 Task: Look for space in Voorst, Netherlands from 15th August, 2023 to 20th August, 2023 for 1 adult in price range Rs.5000 to Rs.10000. Place can be private room with 1  bedroom having 1 bed and 1 bathroom. Property type can be house, flat, guest house, hotel. Booking option can be shelf check-in. Required host language is English.
Action: Mouse moved to (432, 112)
Screenshot: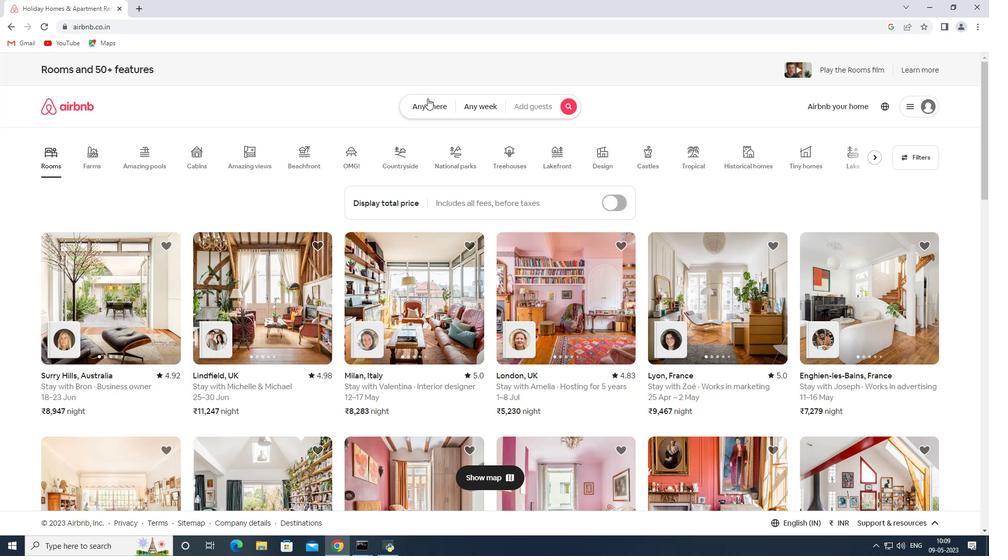 
Action: Mouse pressed left at (432, 112)
Screenshot: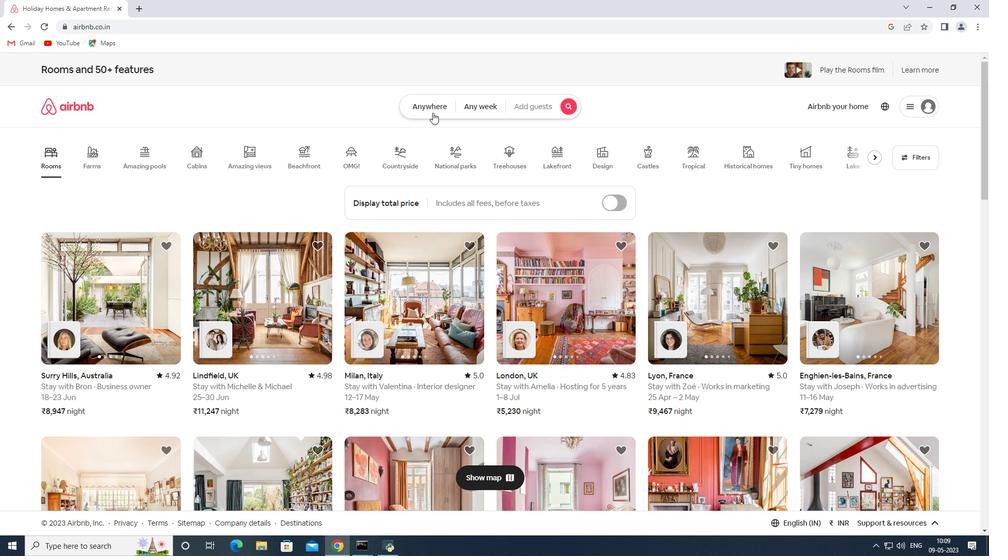 
Action: Mouse moved to (362, 153)
Screenshot: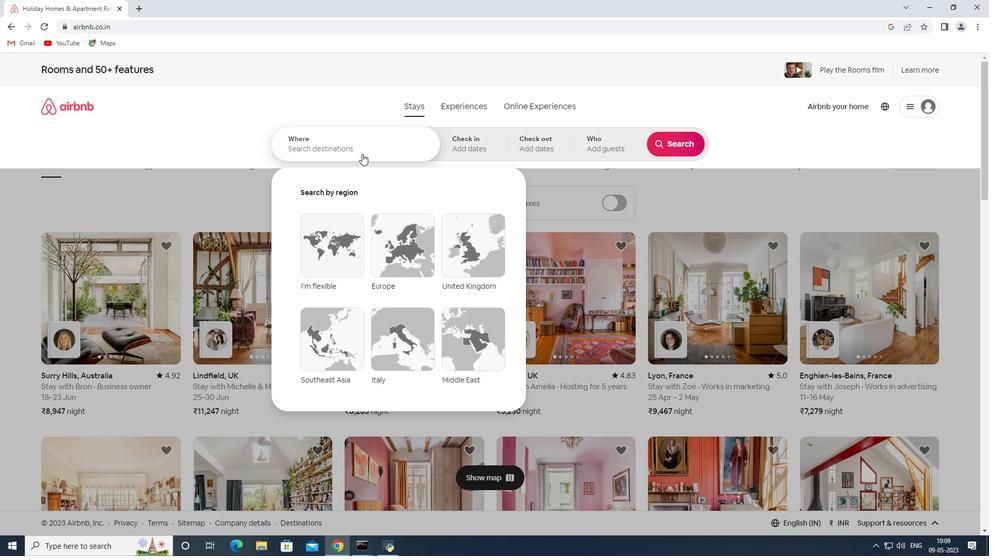 
Action: Mouse pressed left at (362, 153)
Screenshot: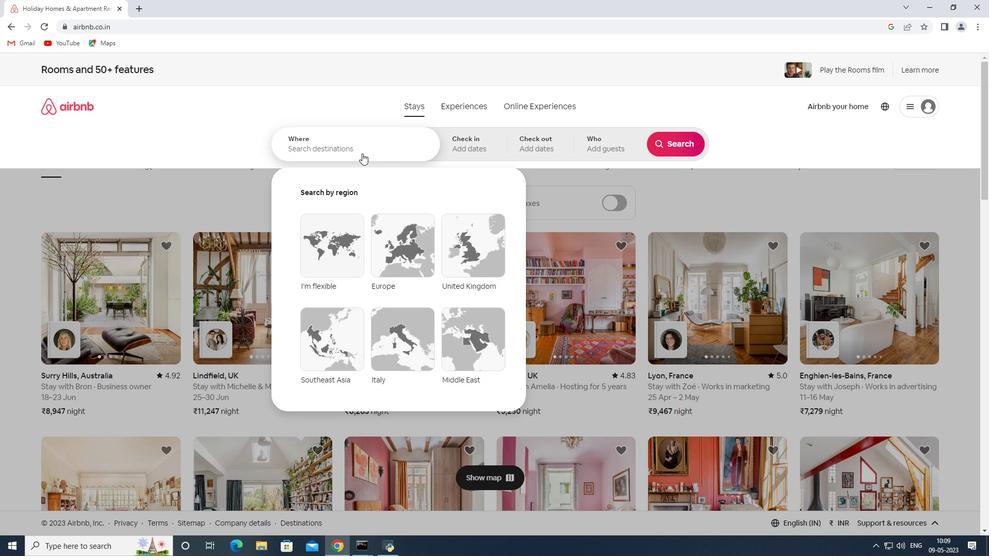 
Action: Key pressed <Key.shift><Key.shift><Key.shift><Key.shift><Key.shift><Key.shift><Key.shift><Key.shift><Key.shift><Key.shift><Key.shift><Key.shift><Key.shift><Key.shift><Key.shift><Key.shift><Key.shift><Key.shift><Key.shift><Key.shift><Key.shift><Key.shift><Key.shift><Key.shift><Key.shift><Key.shift><Key.shift><Key.shift><Key.shift><Key.shift><Key.shift><Key.shift><Key.shift><Key.shift>V00r<Key.backspace><Key.backspace><Key.backspace><Key.backspace><Key.shift>Voorst,<Key.shift>Netherlands
Screenshot: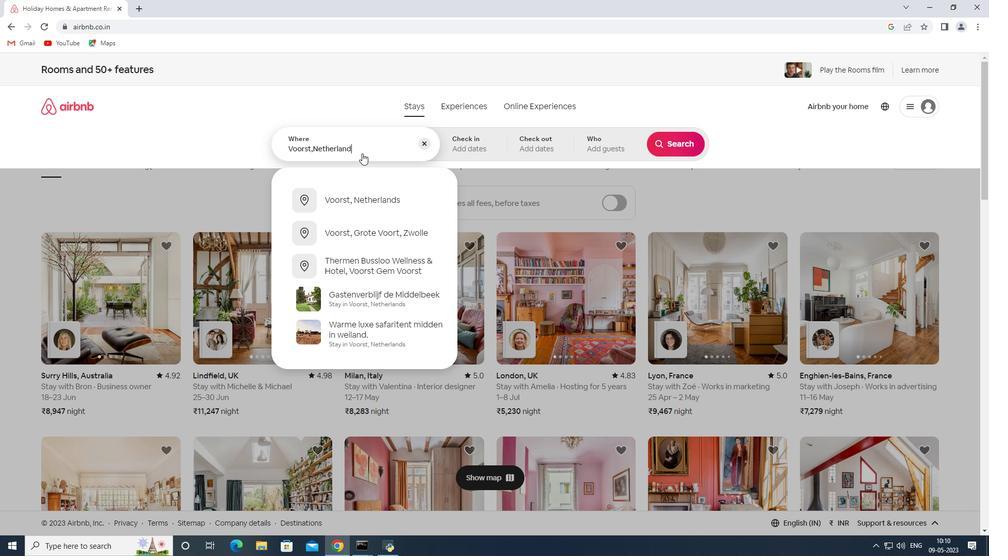 
Action: Mouse moved to (463, 145)
Screenshot: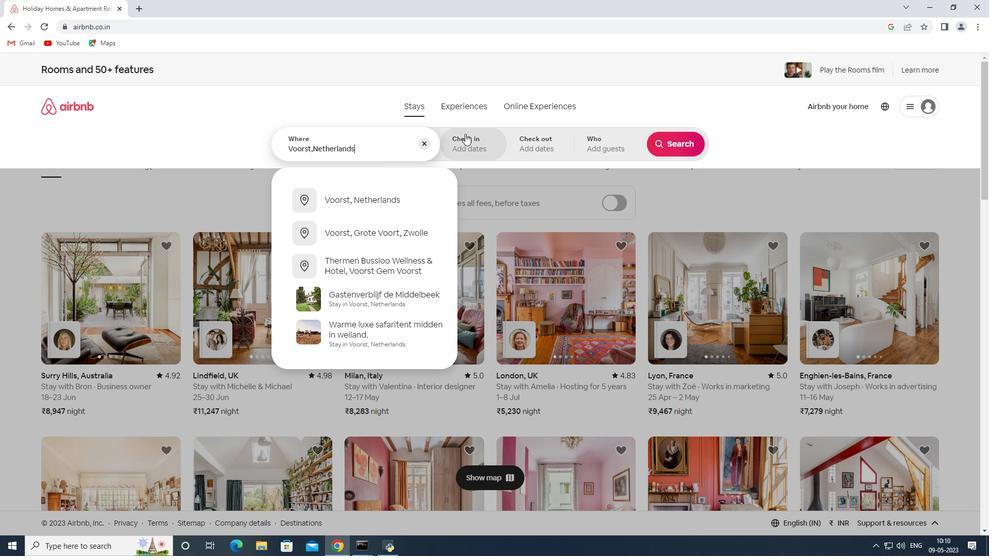 
Action: Mouse pressed left at (463, 145)
Screenshot: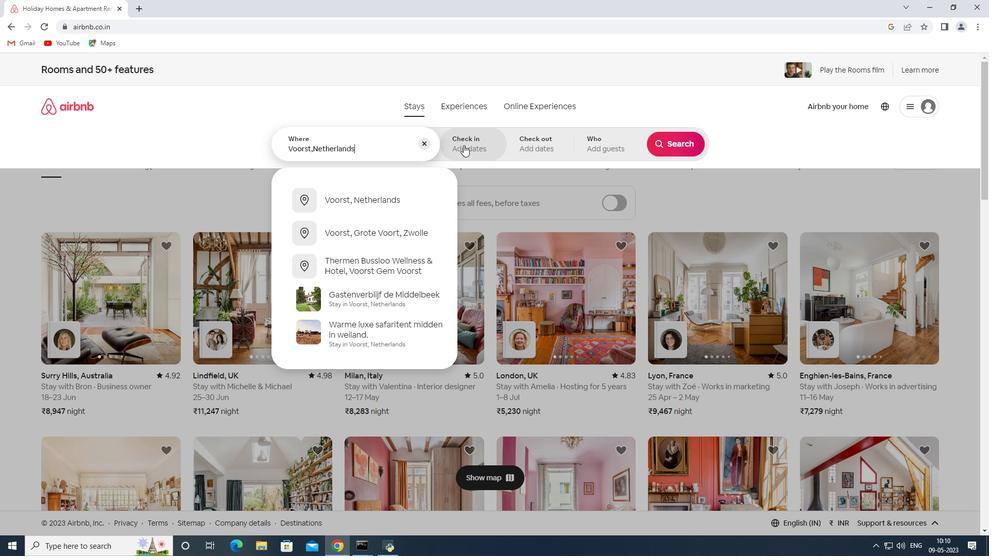 
Action: Mouse moved to (672, 226)
Screenshot: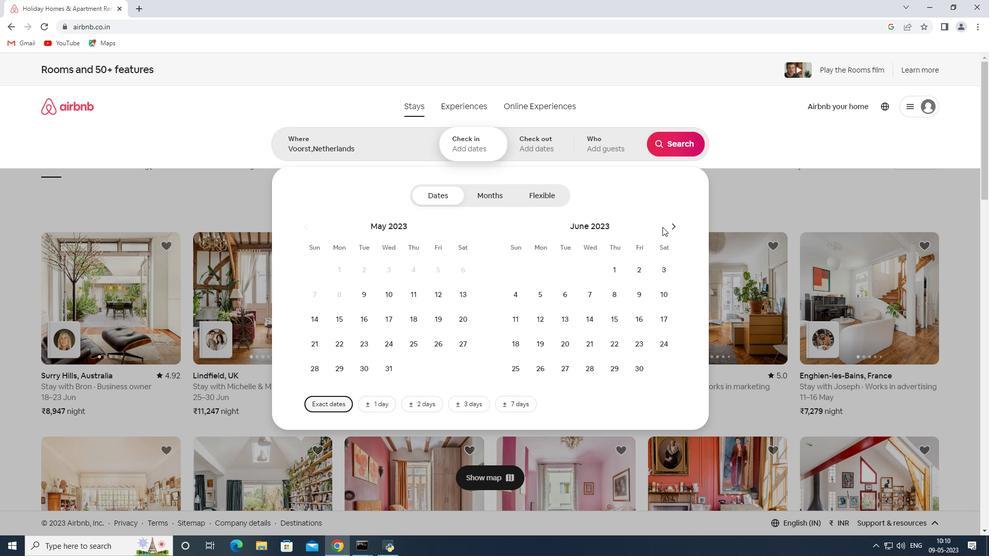 
Action: Mouse pressed left at (672, 226)
Screenshot: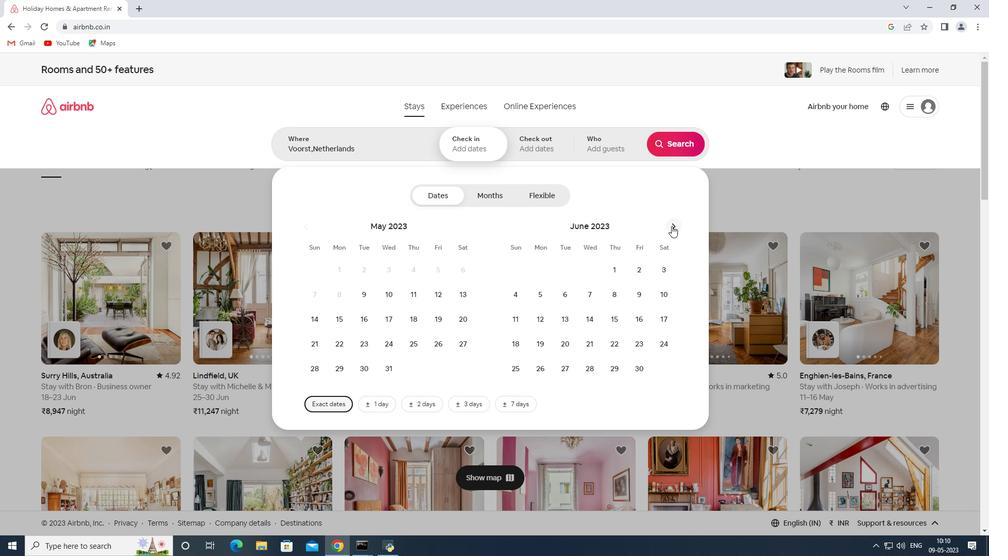 
Action: Mouse pressed left at (672, 226)
Screenshot: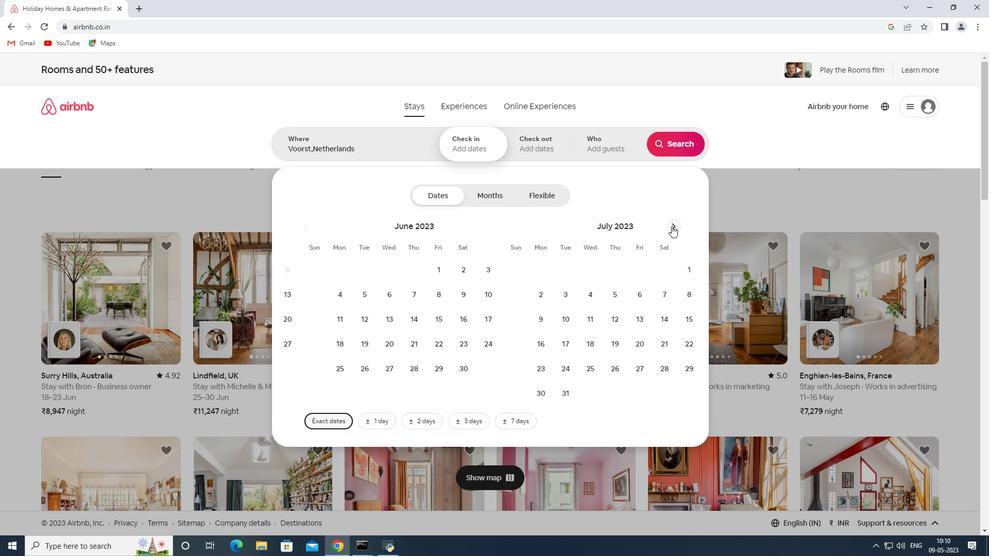 
Action: Mouse moved to (561, 318)
Screenshot: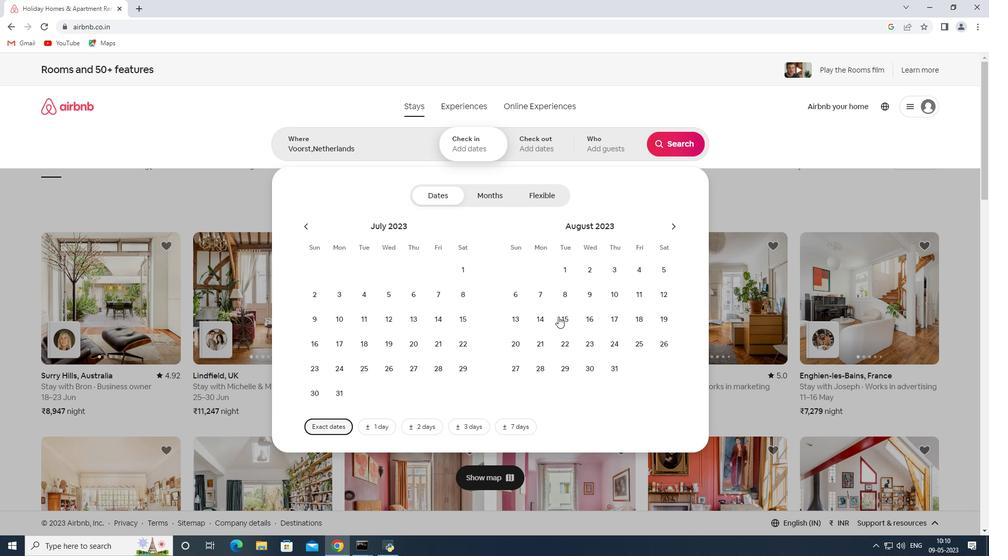 
Action: Mouse pressed left at (561, 318)
Screenshot: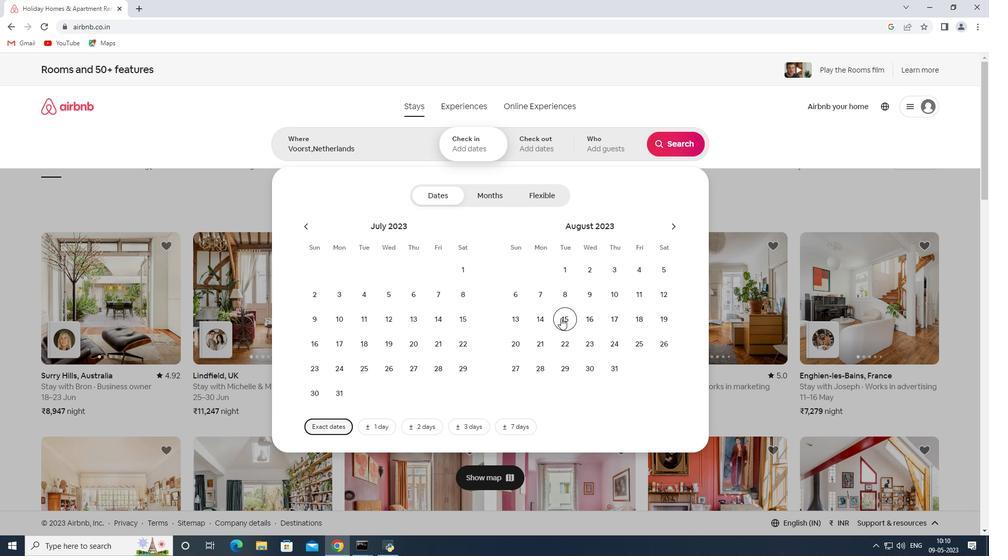 
Action: Mouse moved to (509, 340)
Screenshot: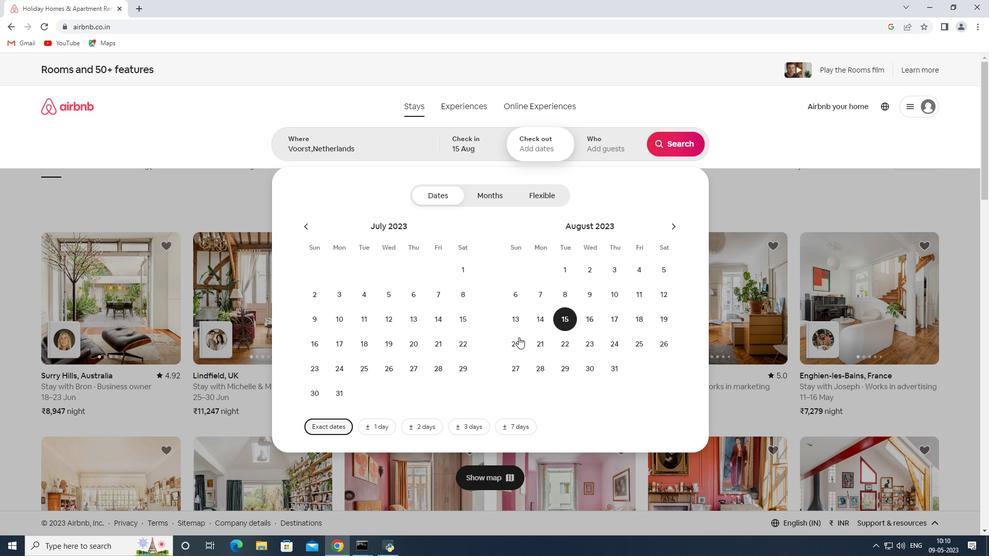 
Action: Mouse pressed left at (509, 340)
Screenshot: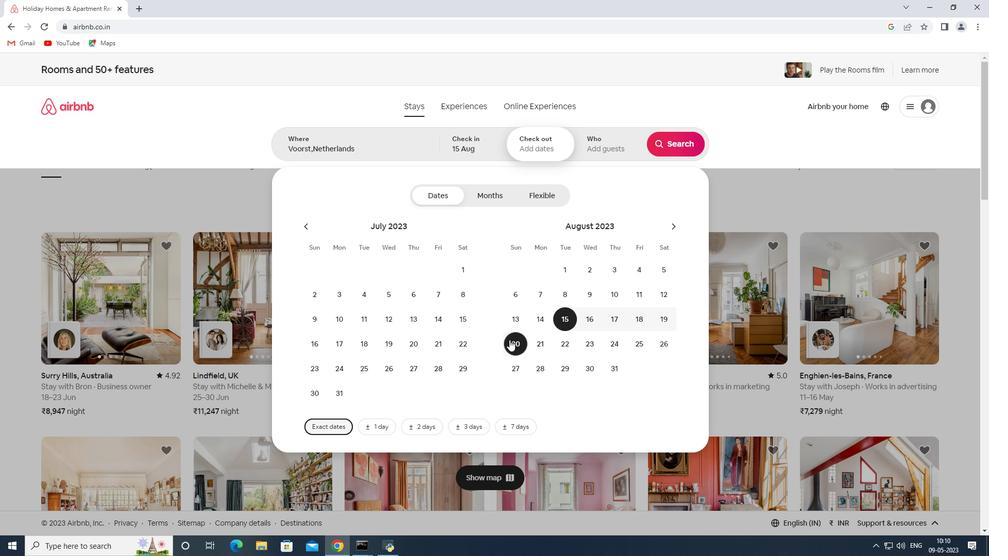
Action: Mouse moved to (614, 140)
Screenshot: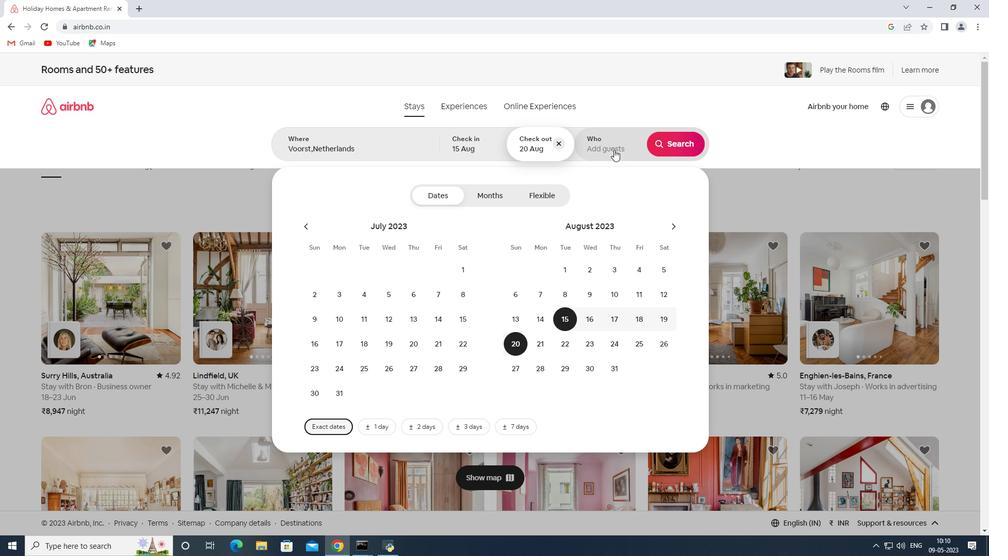 
Action: Mouse pressed left at (614, 140)
Screenshot: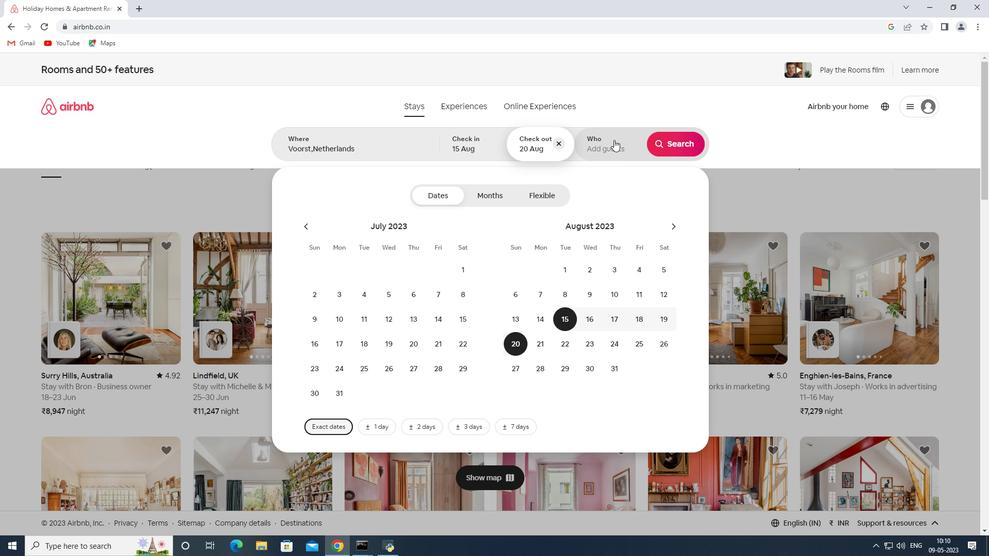 
Action: Mouse moved to (674, 197)
Screenshot: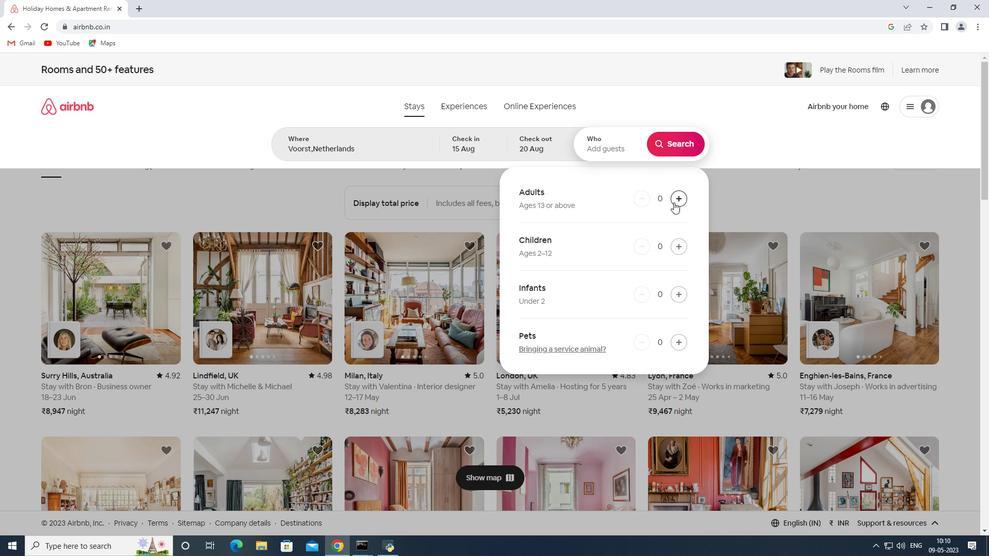 
Action: Mouse pressed left at (674, 197)
Screenshot: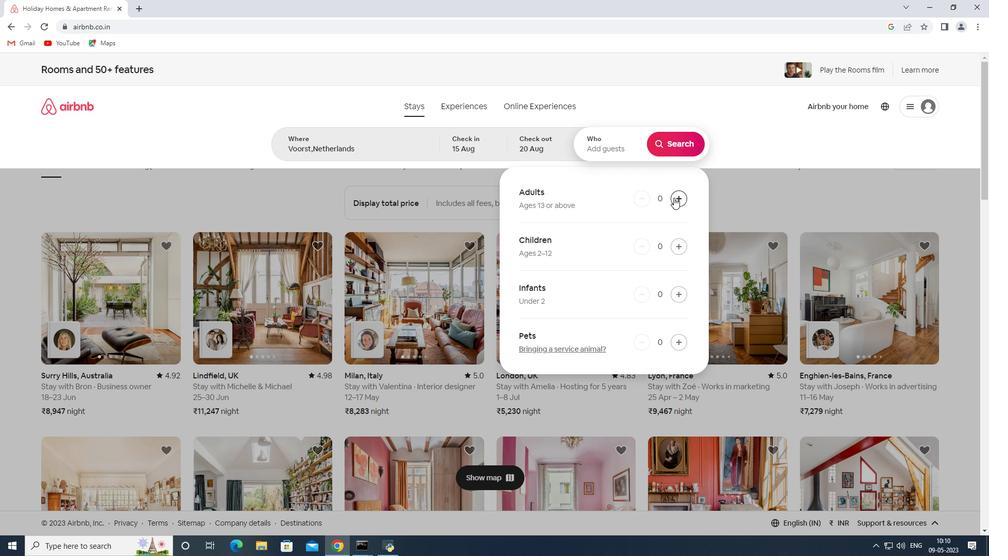 
Action: Mouse moved to (669, 139)
Screenshot: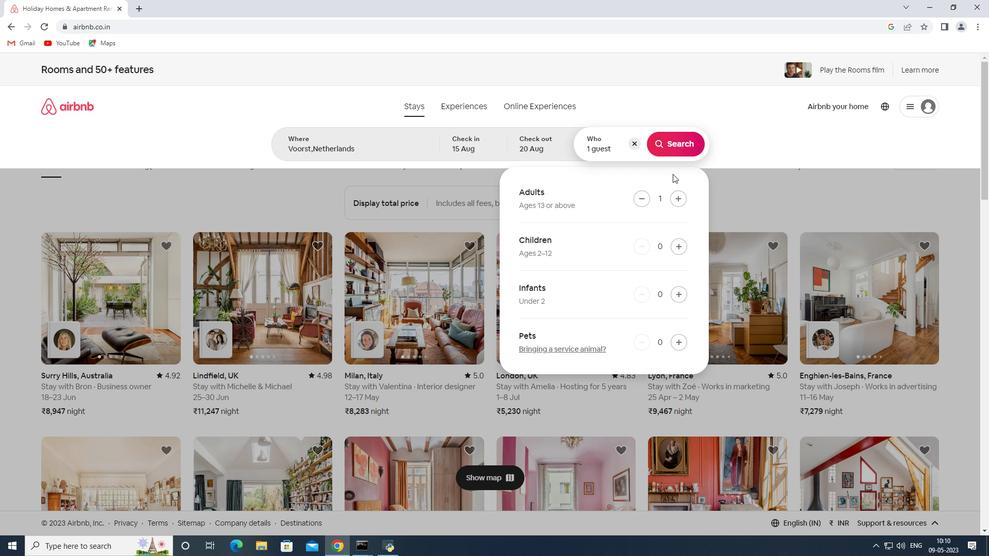 
Action: Mouse pressed left at (669, 139)
Screenshot: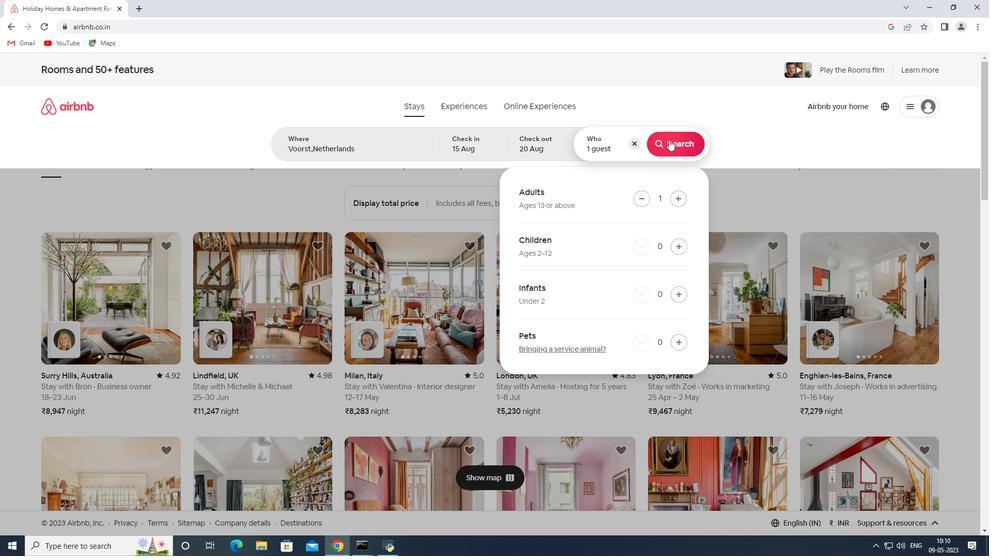 
Action: Mouse moved to (958, 116)
Screenshot: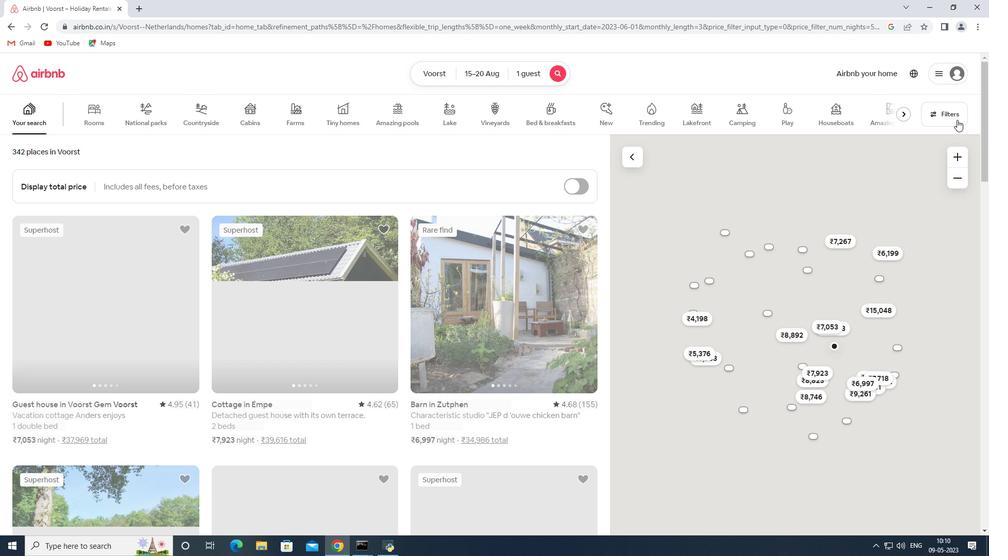 
Action: Mouse pressed left at (958, 116)
Screenshot: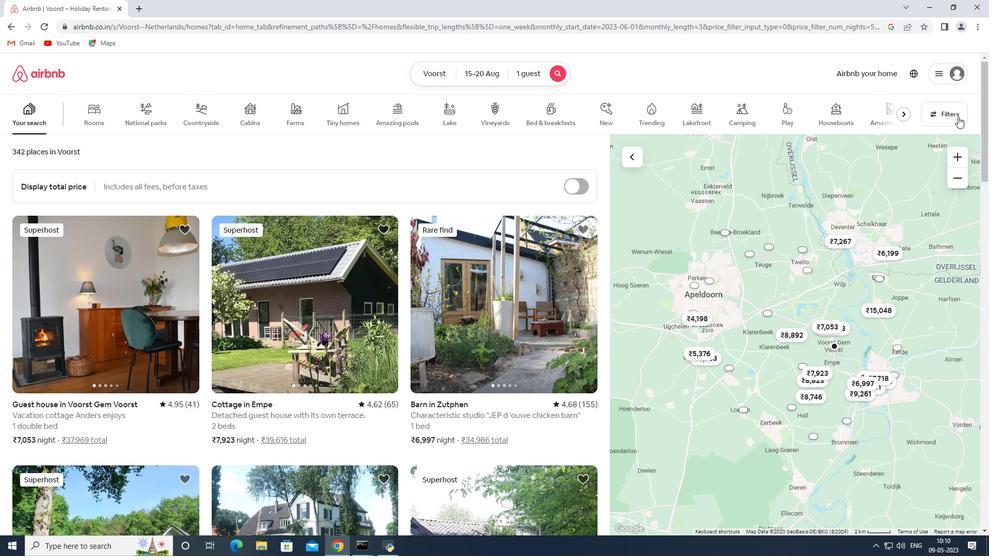 
Action: Mouse moved to (358, 370)
Screenshot: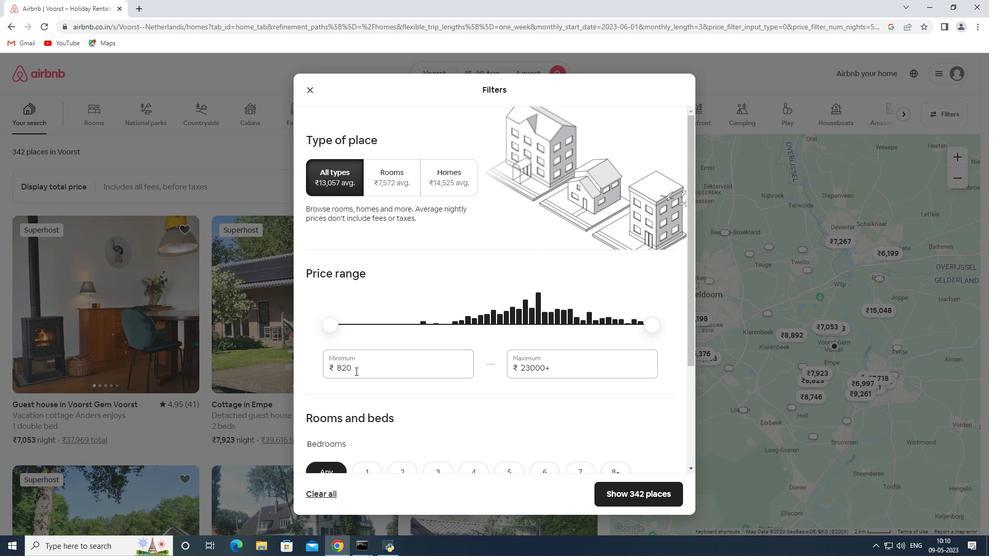 
Action: Mouse pressed left at (358, 370)
Screenshot: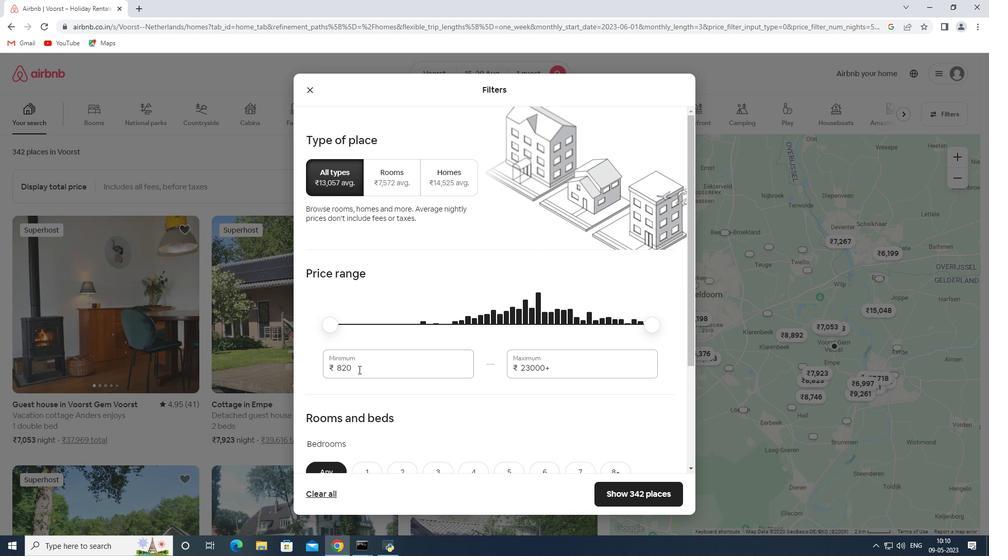 
Action: Mouse moved to (297, 369)
Screenshot: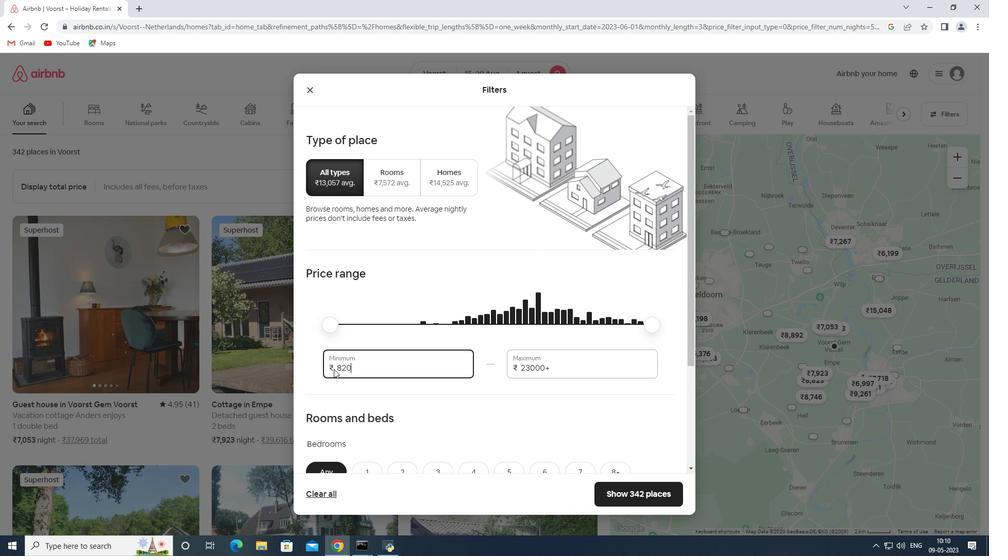 
Action: Key pressed 5000
Screenshot: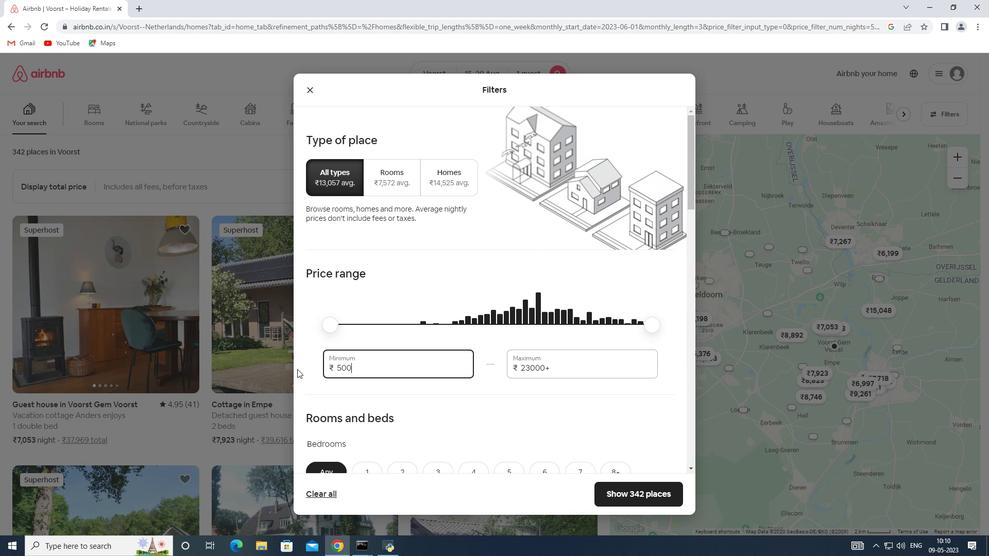 
Action: Mouse moved to (559, 369)
Screenshot: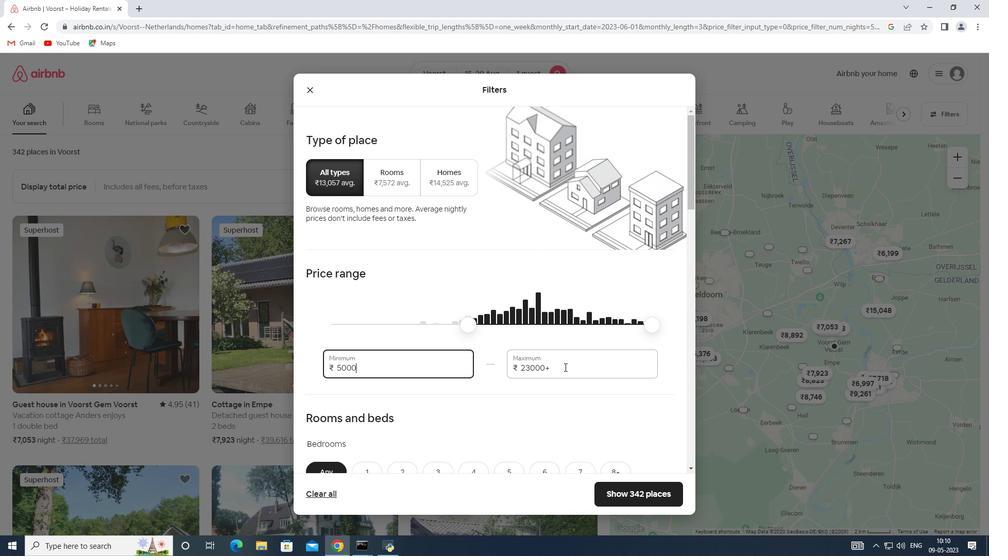 
Action: Mouse pressed left at (559, 369)
Screenshot: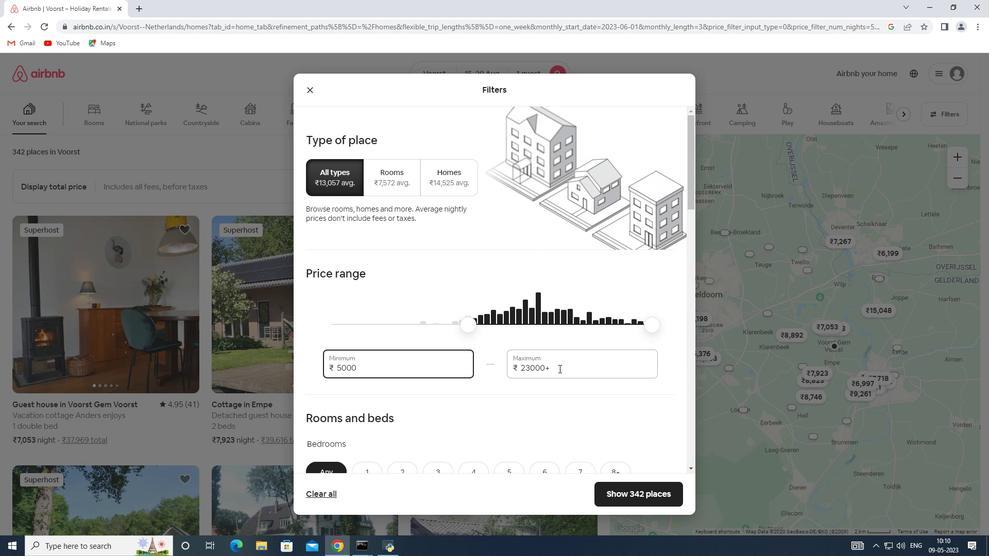 
Action: Mouse moved to (483, 378)
Screenshot: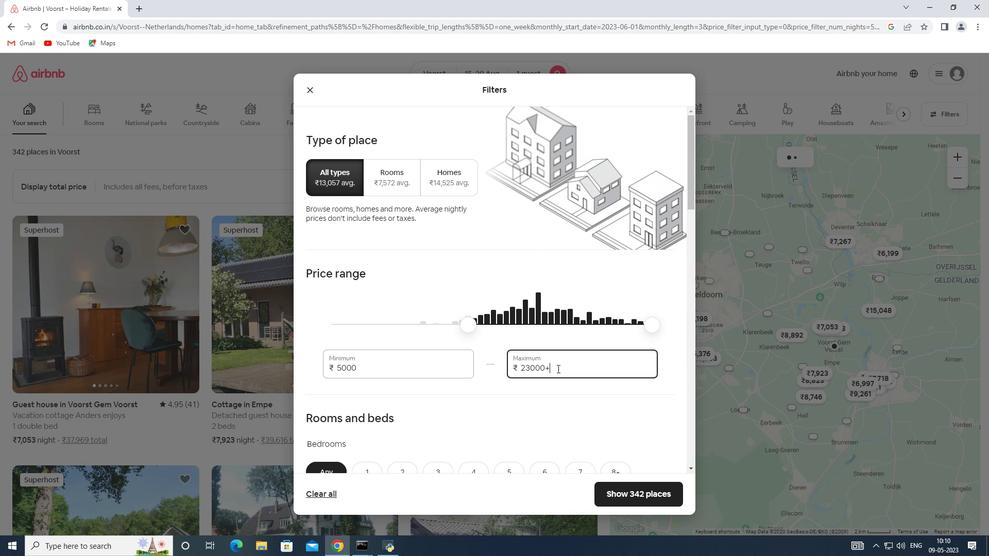 
Action: Key pressed 1
Screenshot: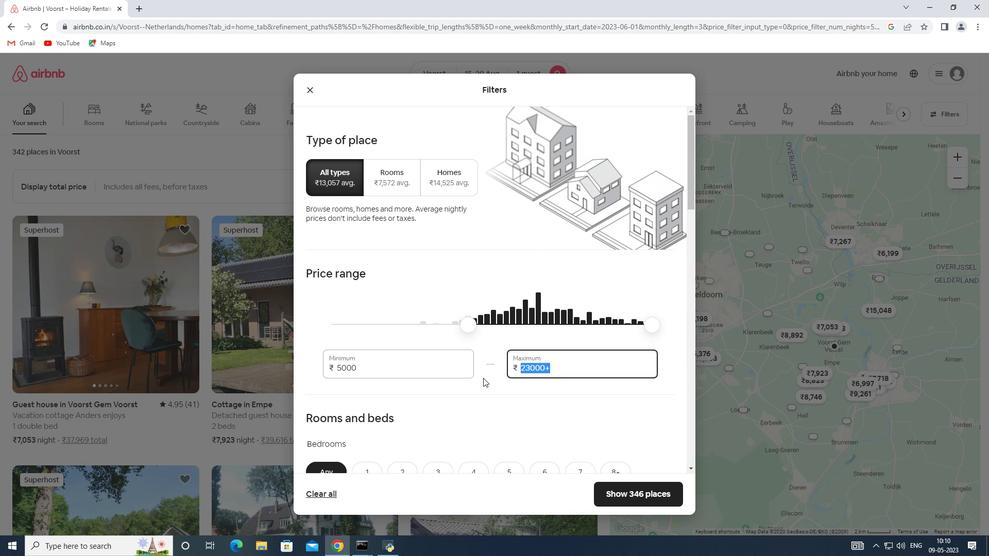 
Action: Mouse moved to (483, 378)
Screenshot: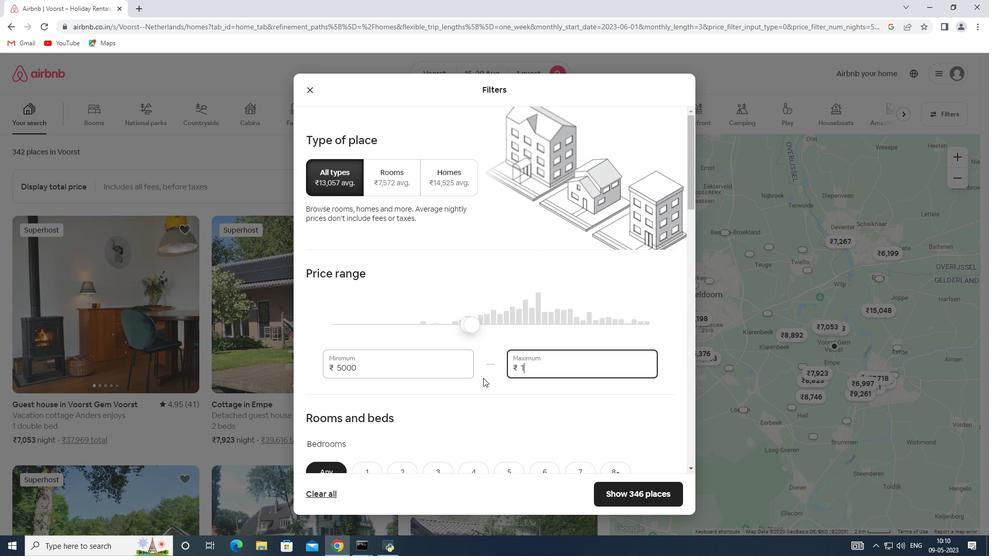 
Action: Key pressed 0000
Screenshot: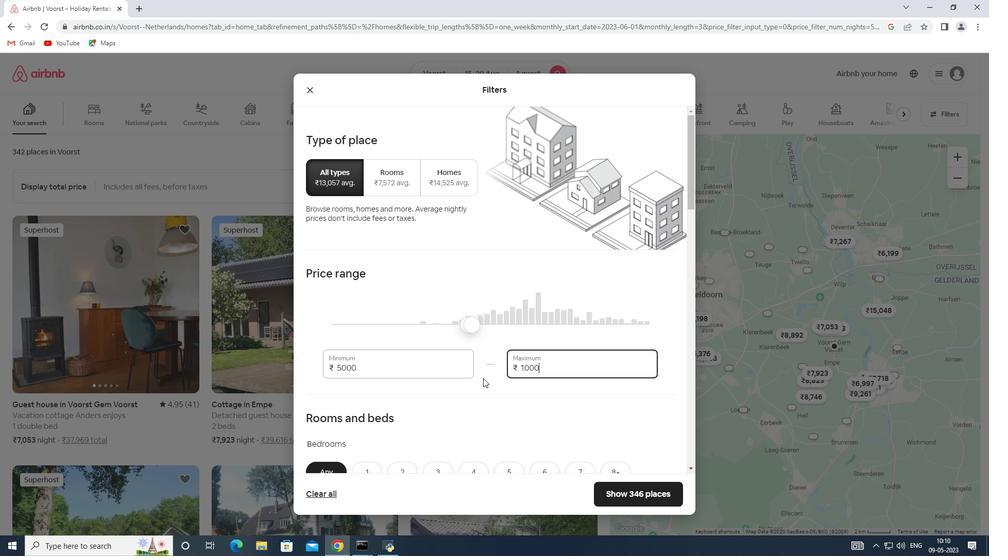 
Action: Mouse moved to (478, 380)
Screenshot: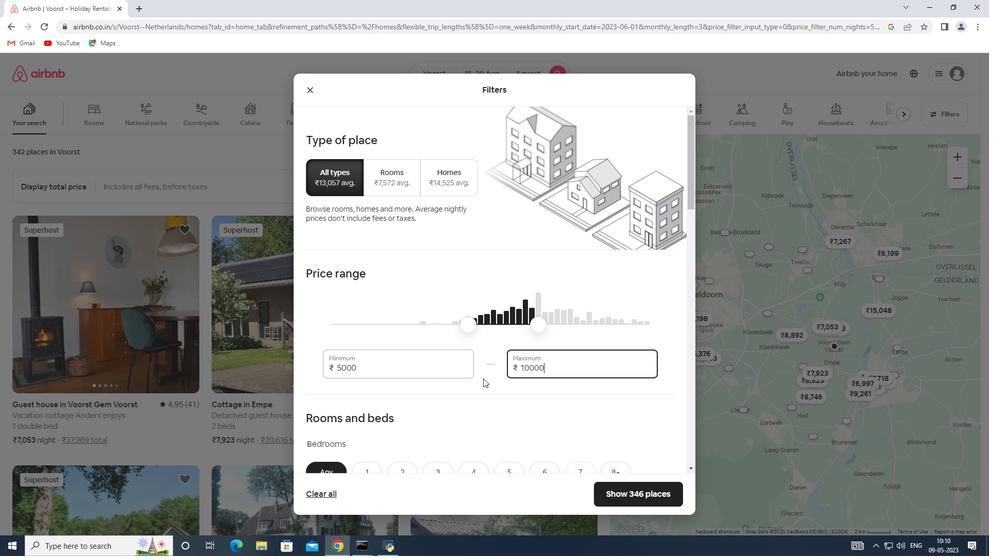 
Action: Mouse scrolled (478, 379) with delta (0, 0)
Screenshot: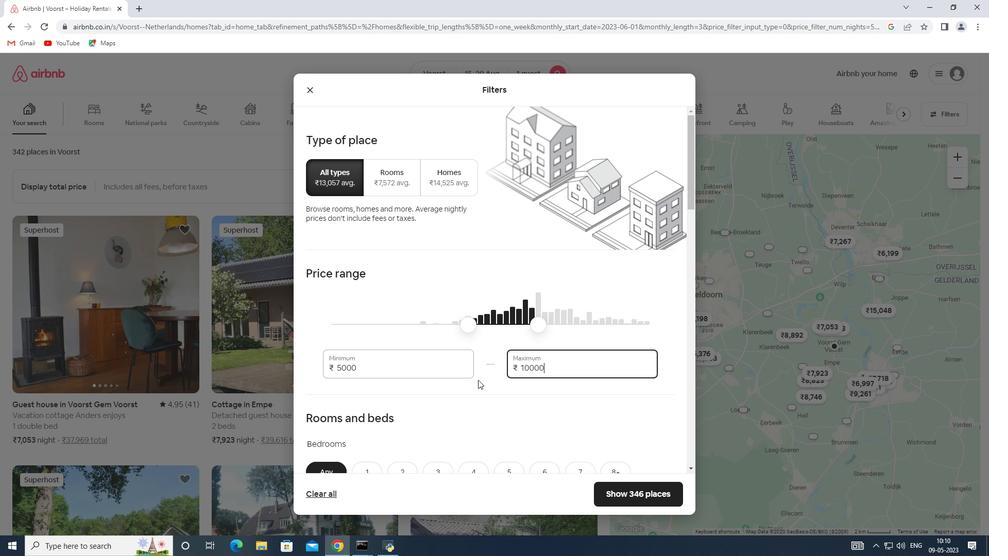 
Action: Mouse scrolled (478, 379) with delta (0, 0)
Screenshot: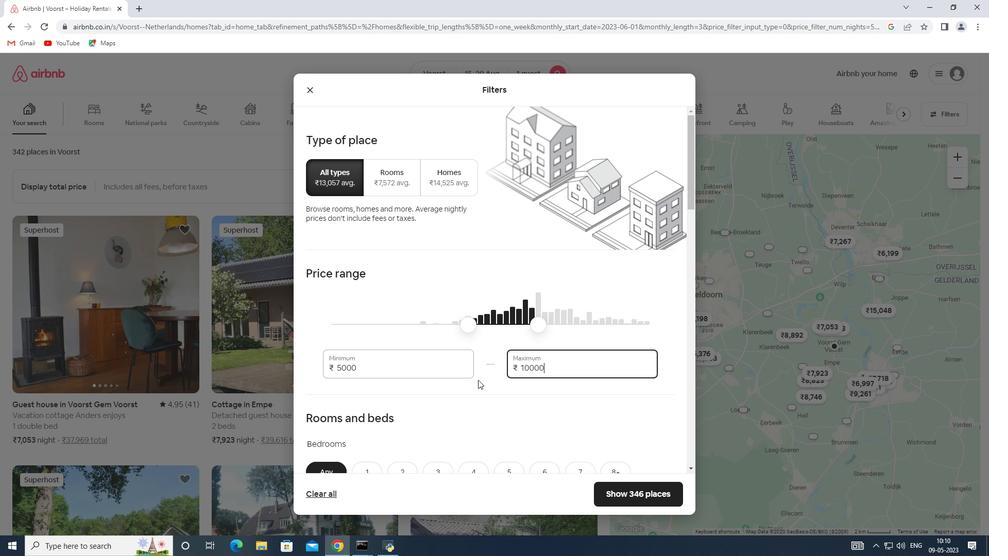 
Action: Mouse scrolled (478, 379) with delta (0, 0)
Screenshot: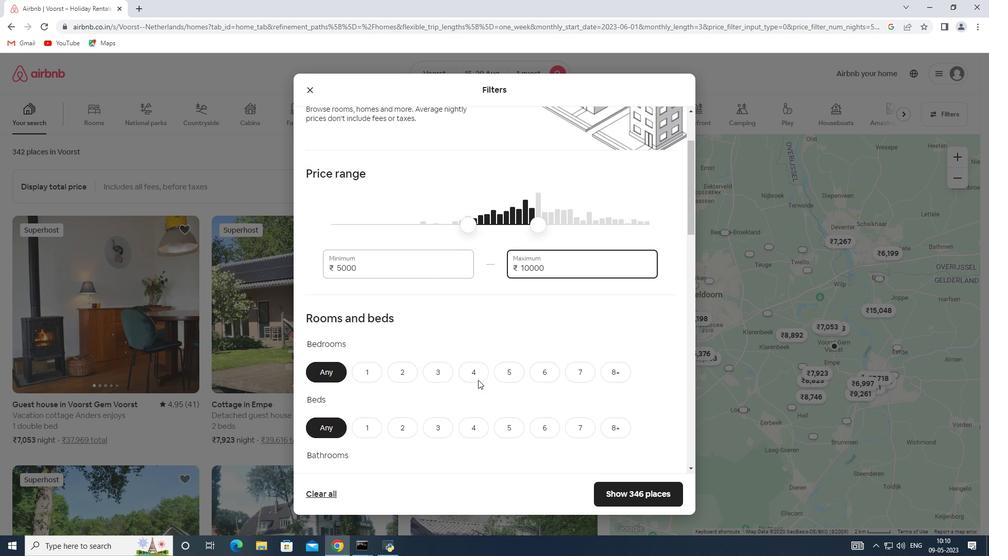 
Action: Mouse moved to (359, 324)
Screenshot: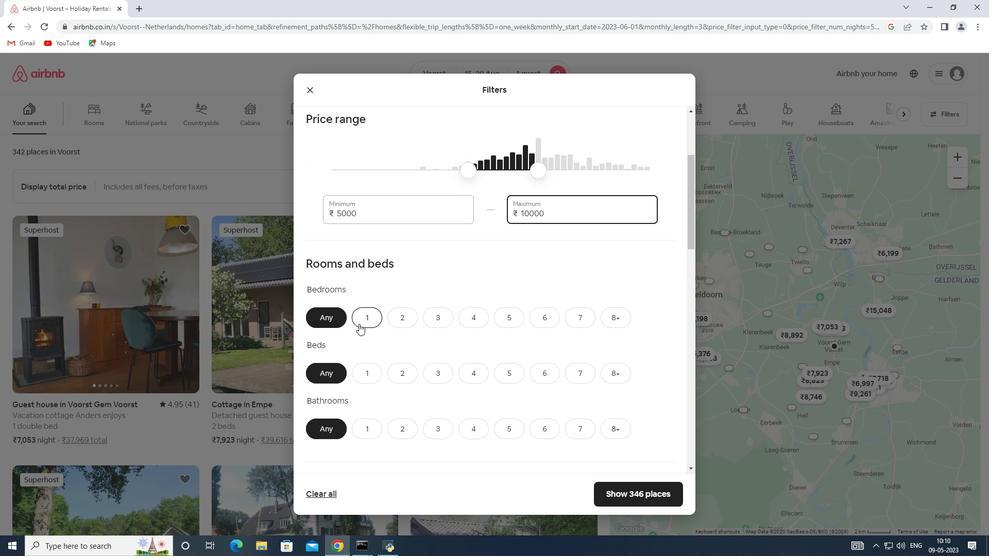 
Action: Mouse pressed left at (359, 324)
Screenshot: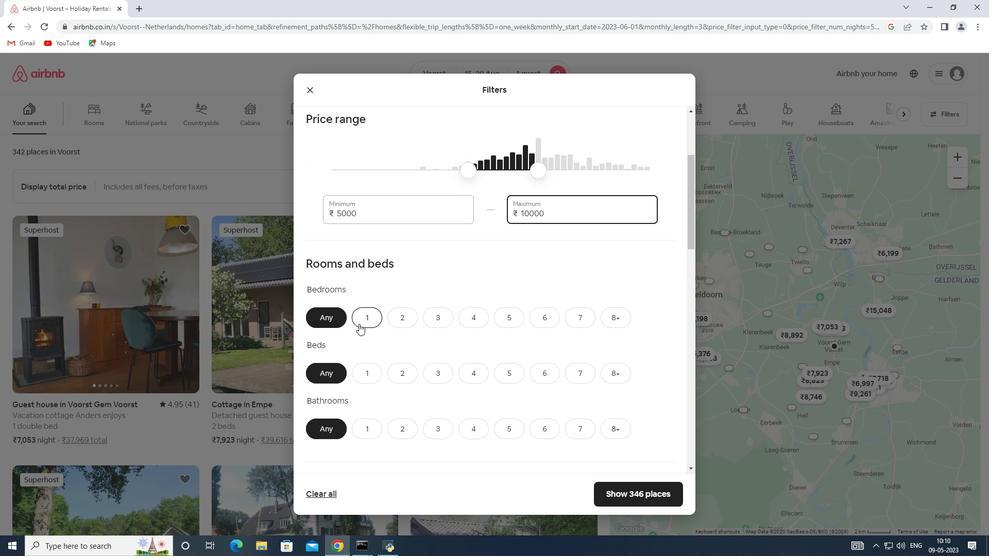 
Action: Mouse moved to (369, 363)
Screenshot: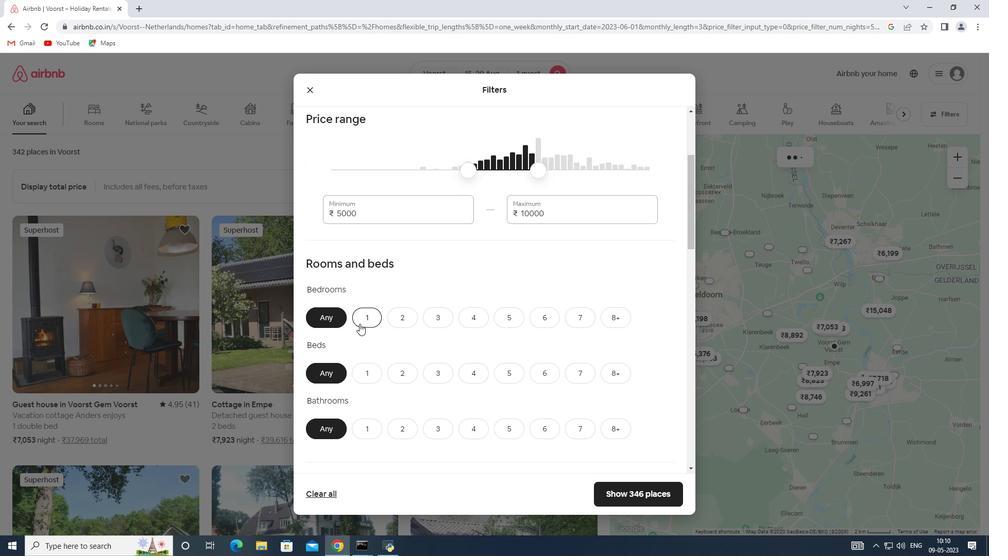 
Action: Mouse pressed left at (369, 363)
Screenshot: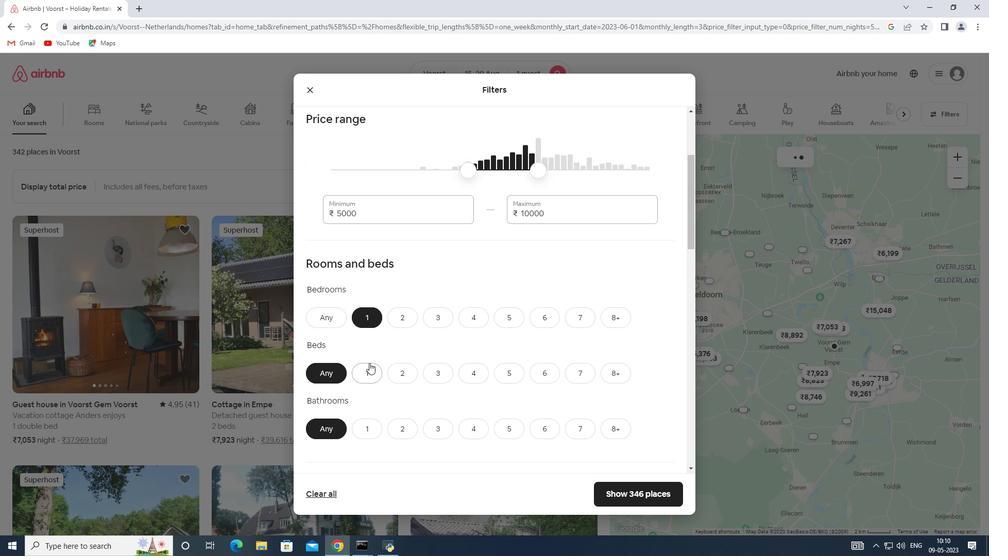 
Action: Mouse moved to (366, 432)
Screenshot: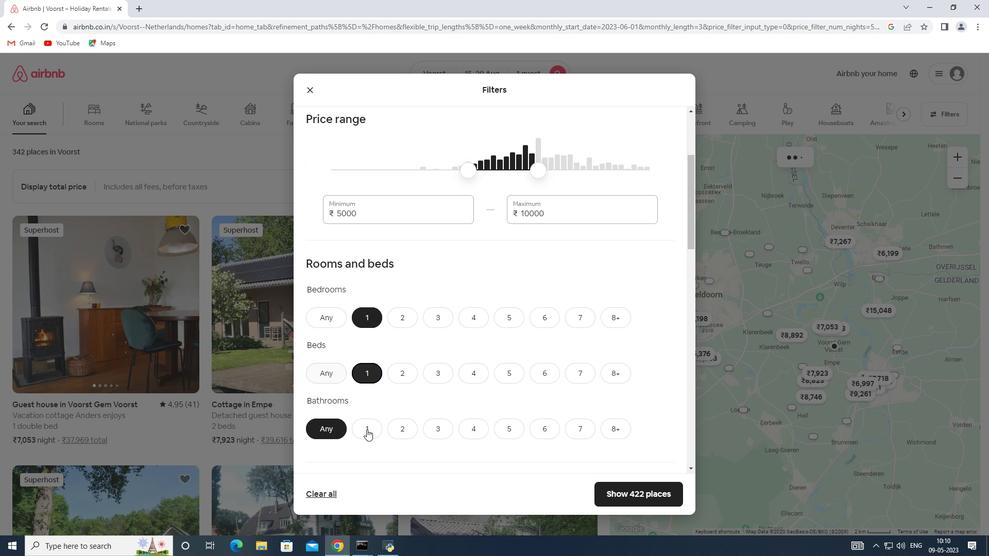 
Action: Mouse pressed left at (366, 432)
Screenshot: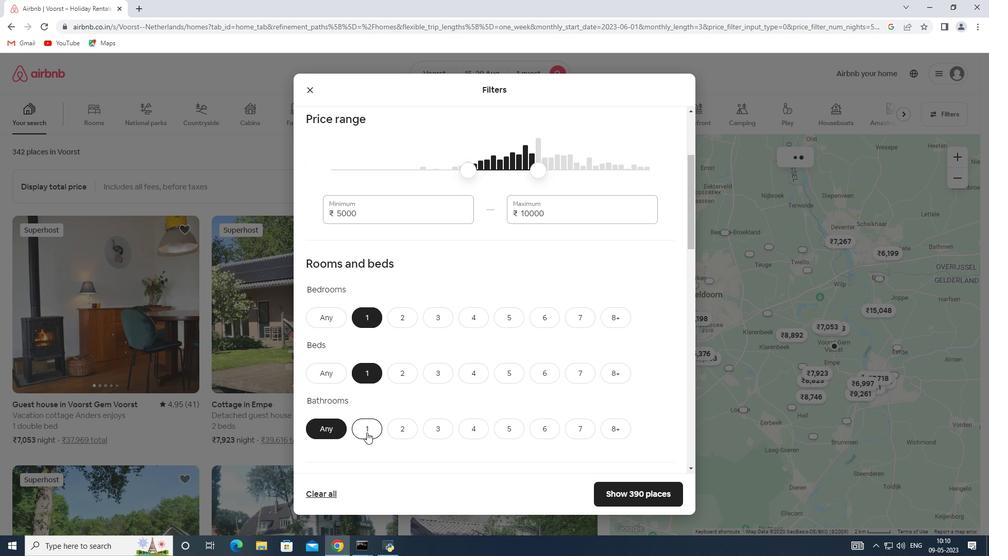 
Action: Mouse moved to (466, 365)
Screenshot: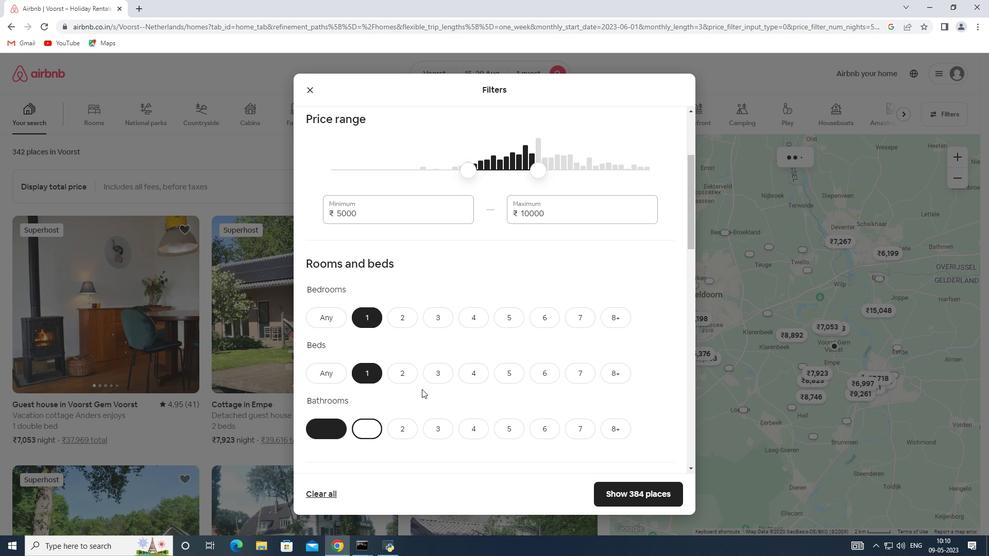 
Action: Mouse scrolled (466, 364) with delta (0, 0)
Screenshot: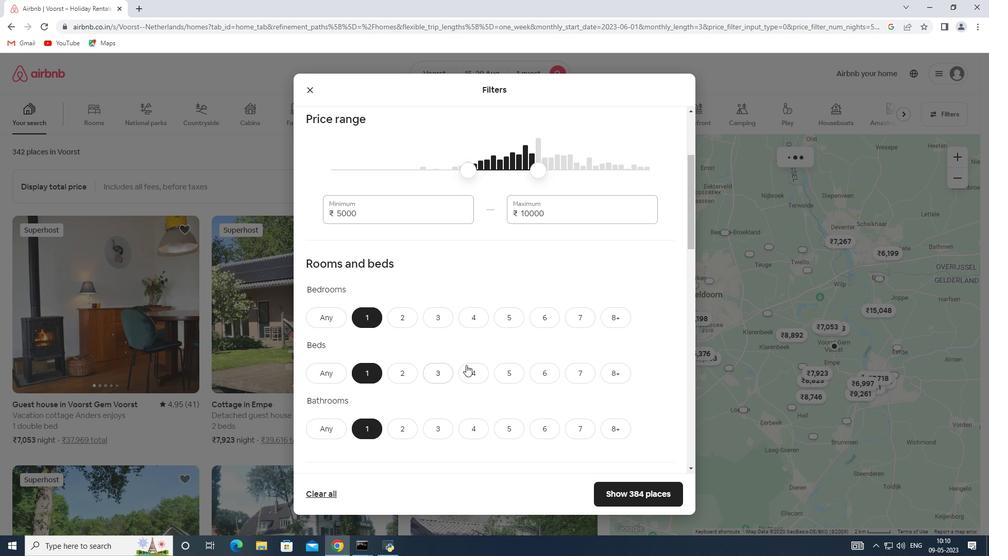 
Action: Mouse scrolled (466, 364) with delta (0, 0)
Screenshot: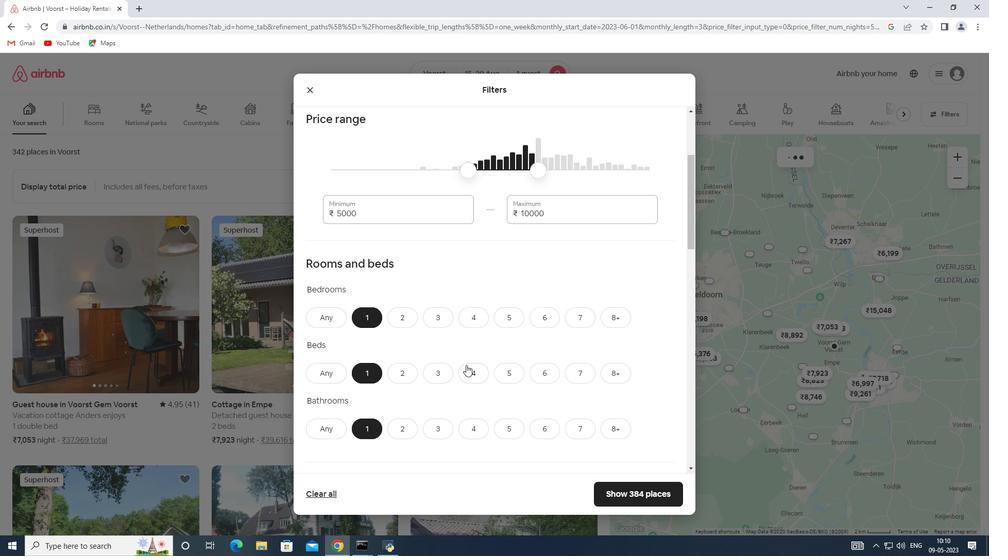 
Action: Mouse scrolled (466, 364) with delta (0, 0)
Screenshot: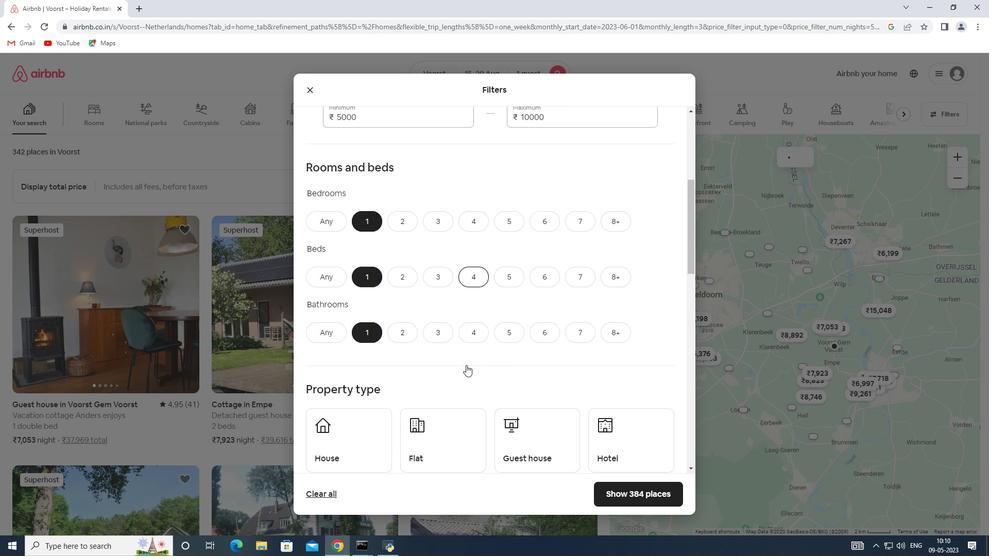 
Action: Mouse scrolled (466, 364) with delta (0, 0)
Screenshot: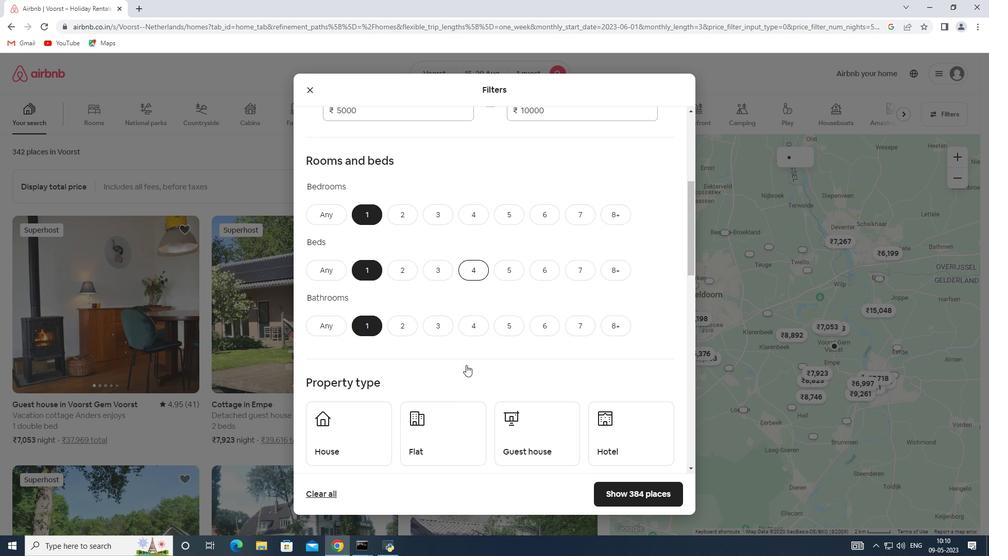 
Action: Mouse moved to (375, 336)
Screenshot: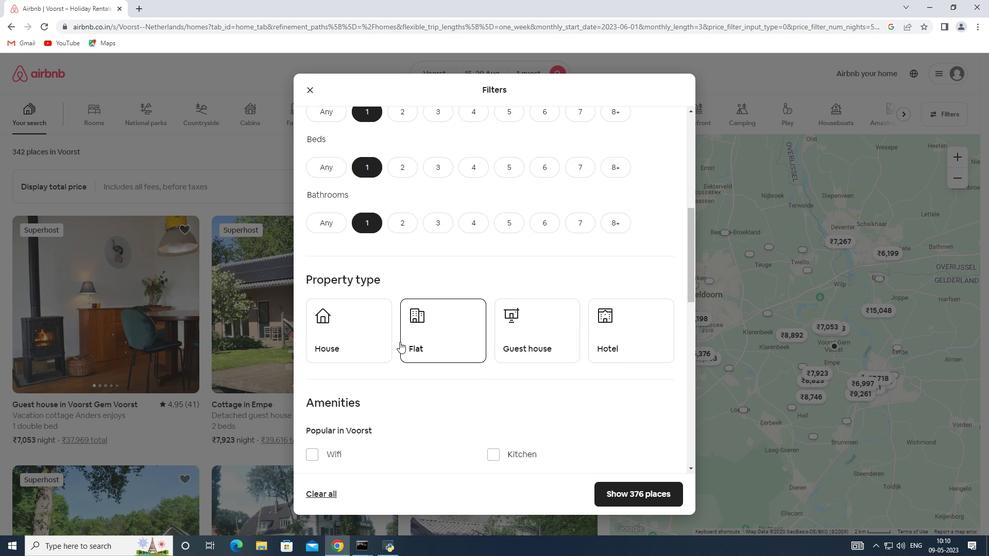 
Action: Mouse pressed left at (375, 336)
Screenshot: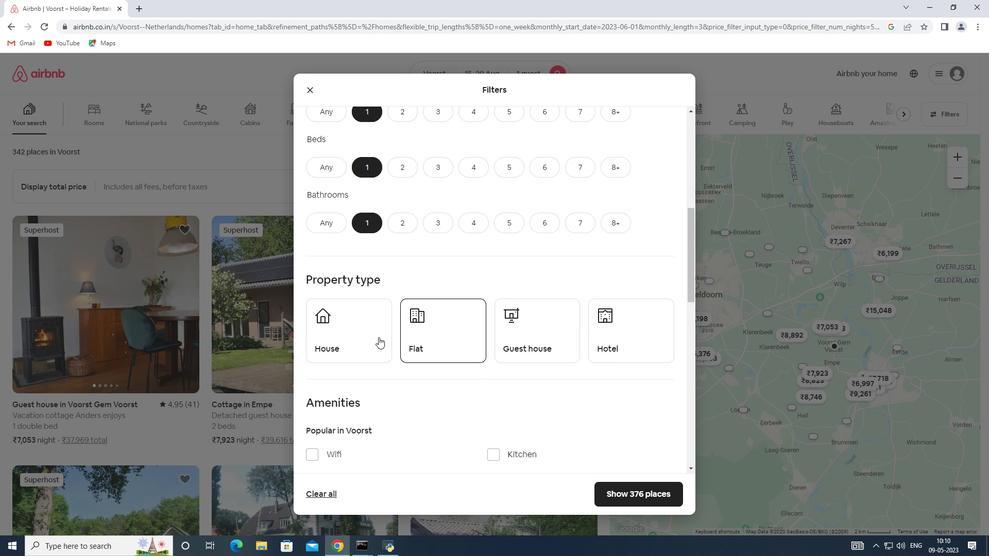 
Action: Mouse moved to (423, 332)
Screenshot: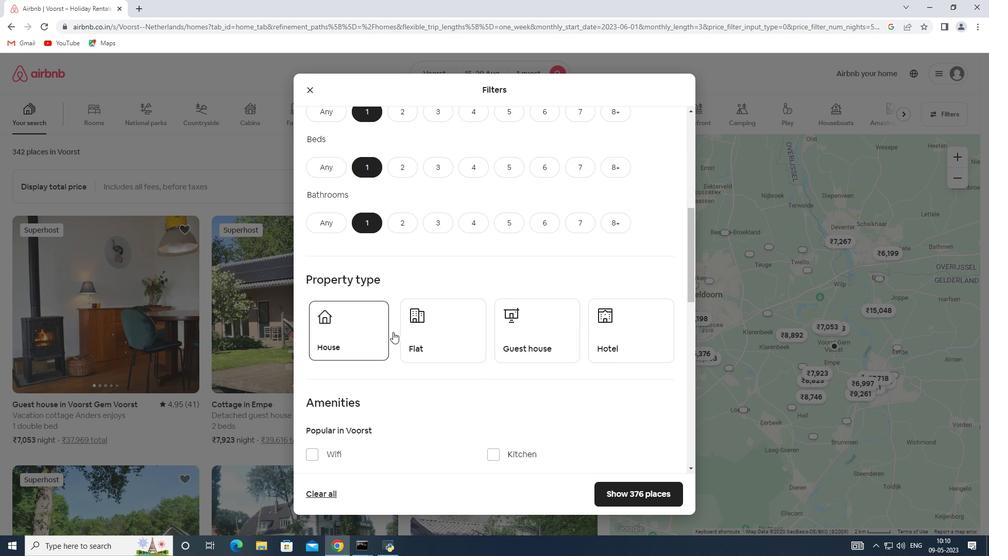 
Action: Mouse pressed left at (423, 332)
Screenshot: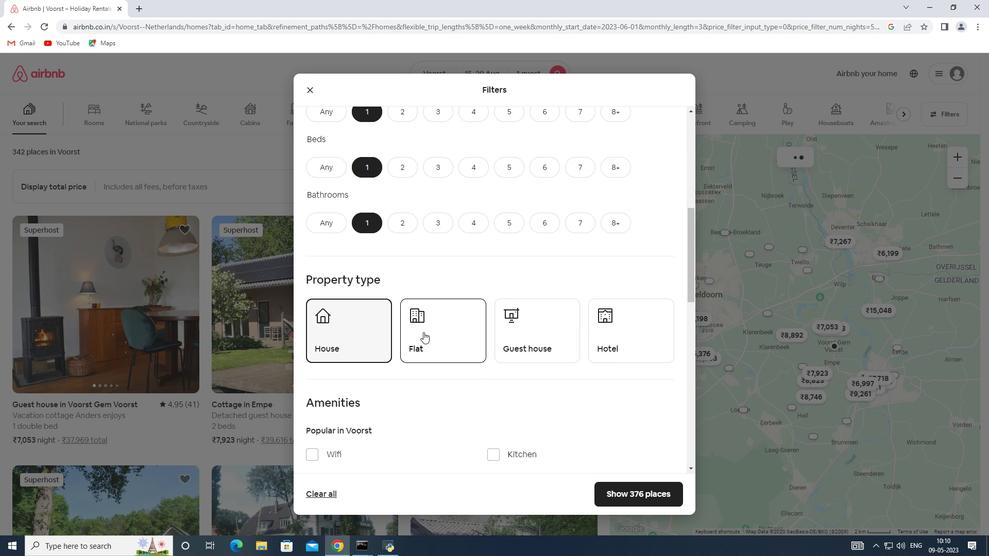 
Action: Mouse moved to (515, 324)
Screenshot: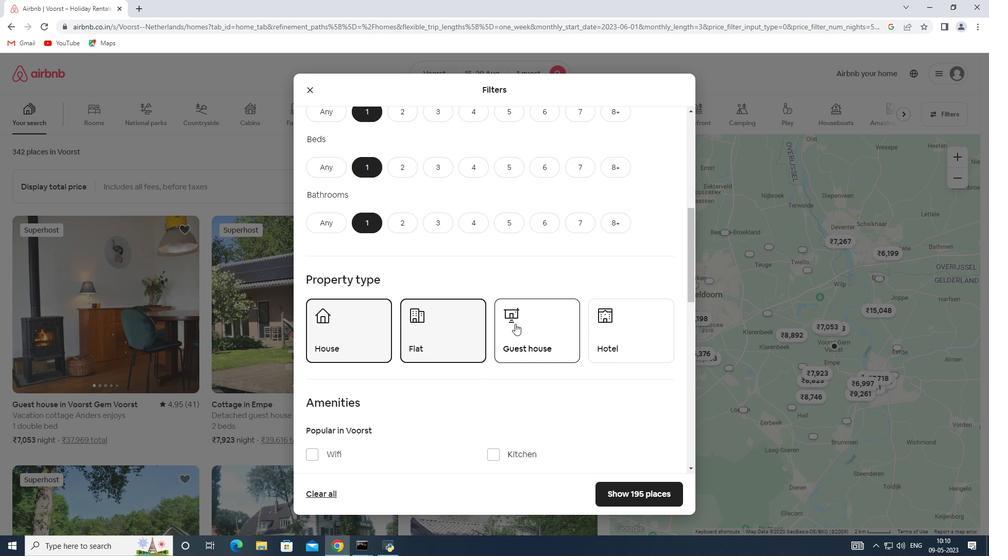 
Action: Mouse pressed left at (515, 324)
Screenshot: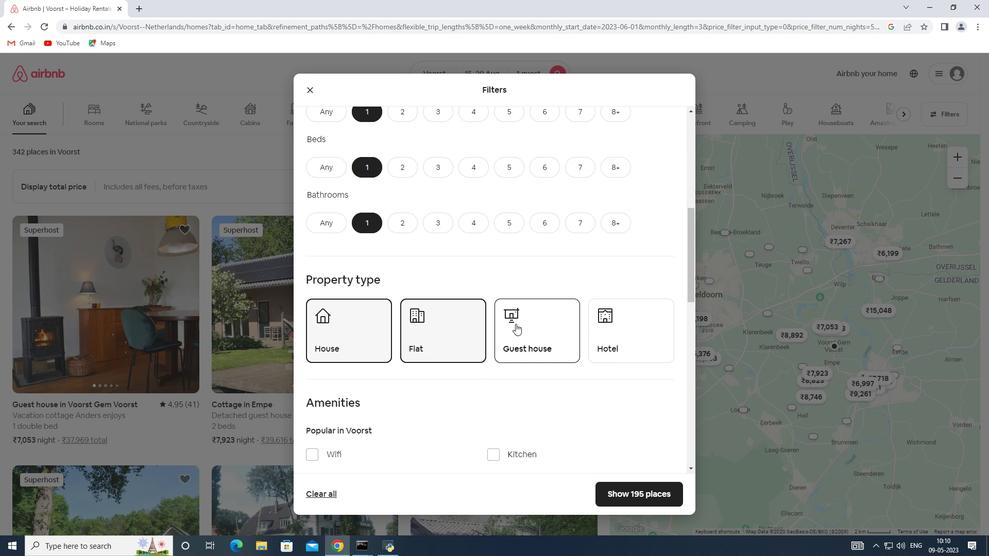 
Action: Mouse moved to (615, 324)
Screenshot: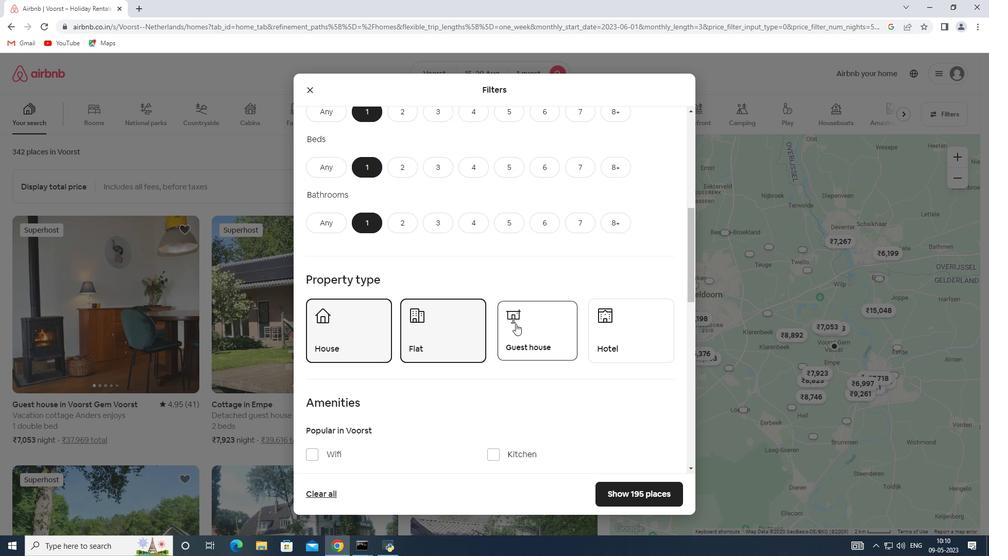 
Action: Mouse pressed left at (615, 324)
Screenshot: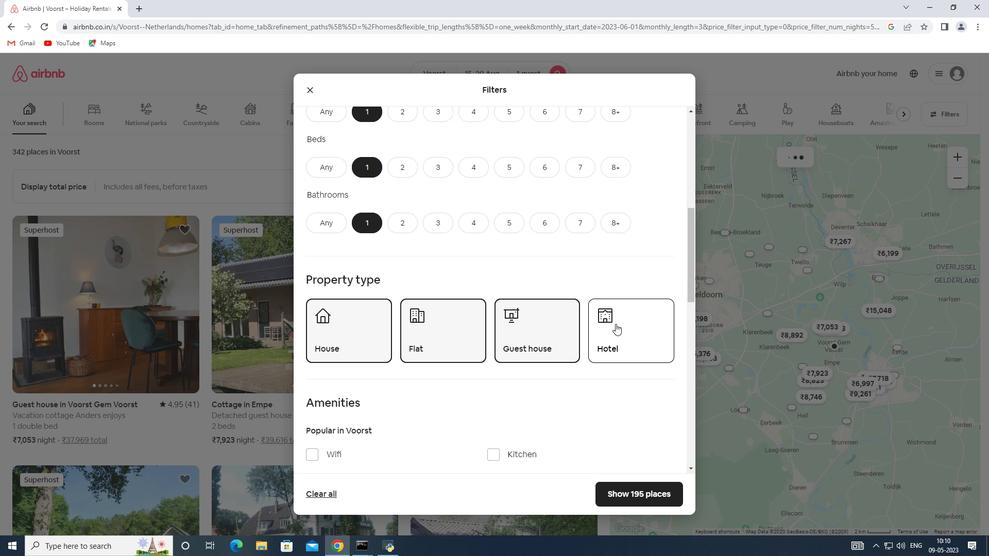 
Action: Mouse moved to (442, 327)
Screenshot: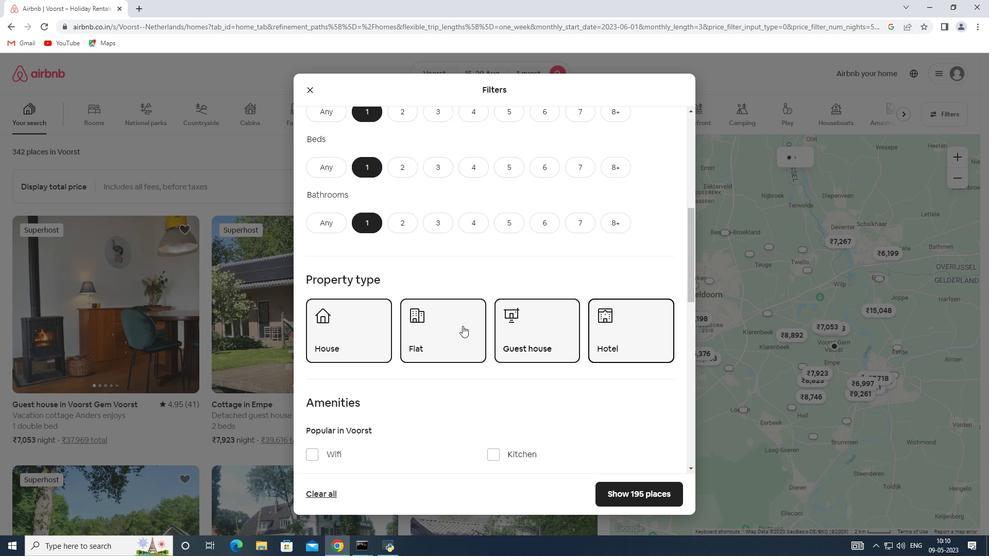 
Action: Mouse scrolled (442, 326) with delta (0, 0)
Screenshot: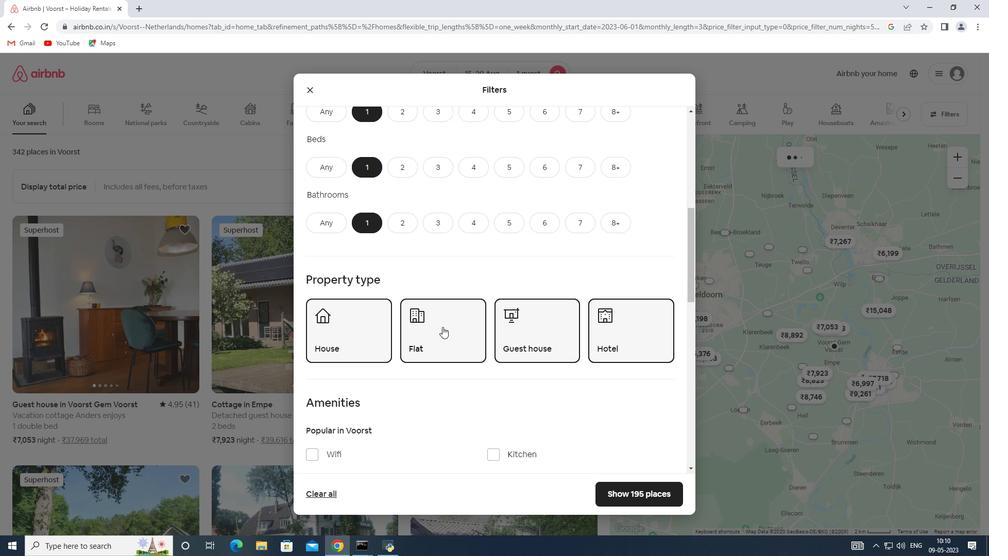 
Action: Mouse scrolled (442, 326) with delta (0, 0)
Screenshot: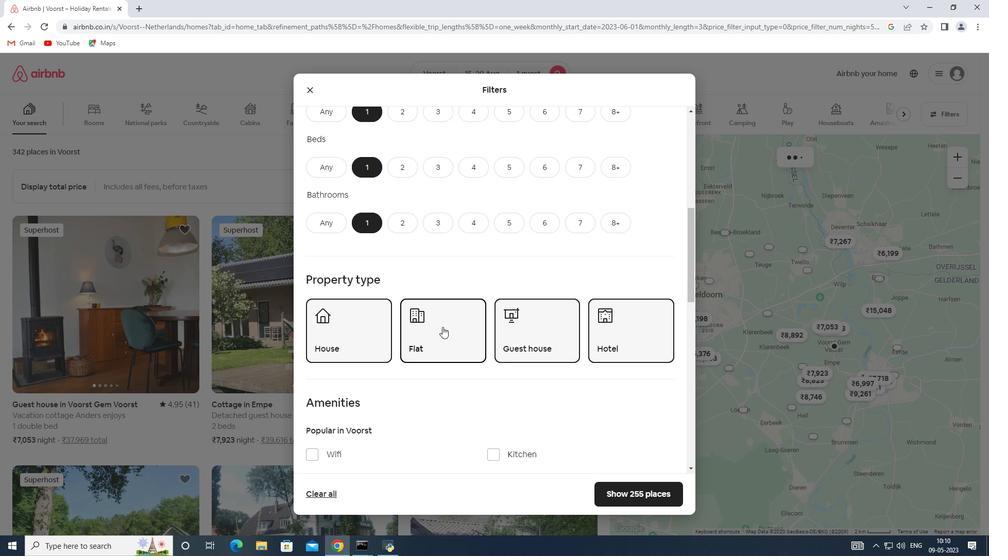 
Action: Mouse scrolled (442, 326) with delta (0, 0)
Screenshot: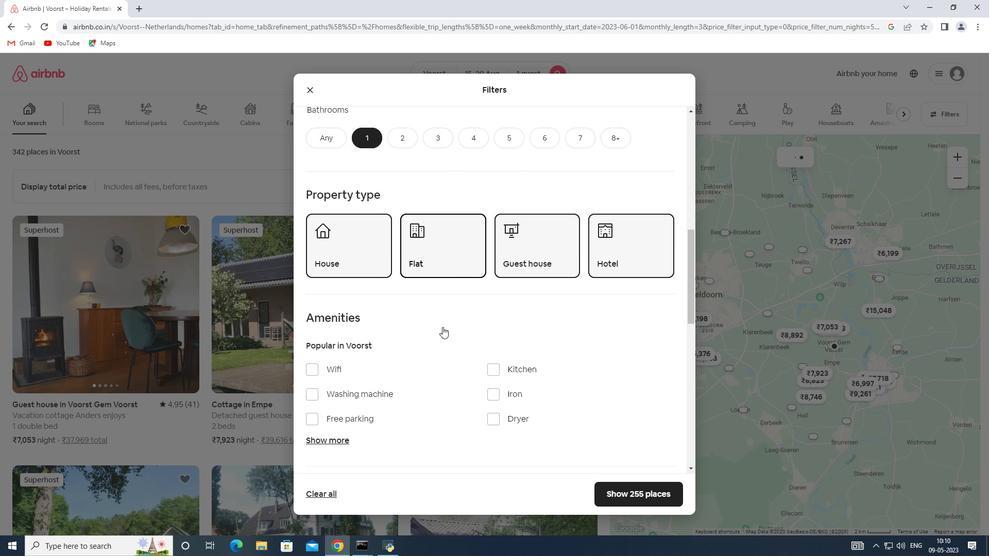 
Action: Mouse scrolled (442, 326) with delta (0, 0)
Screenshot: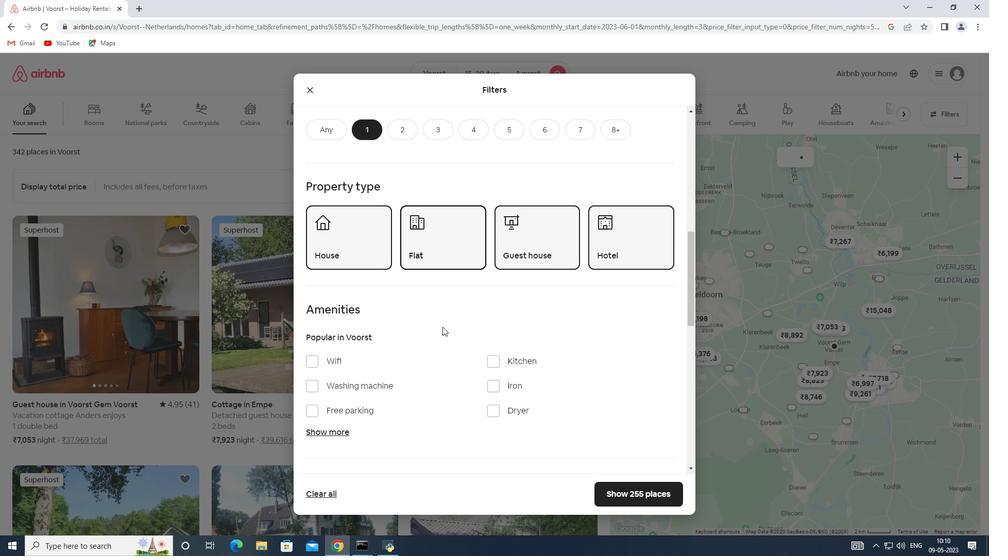 
Action: Mouse scrolled (442, 326) with delta (0, 0)
Screenshot: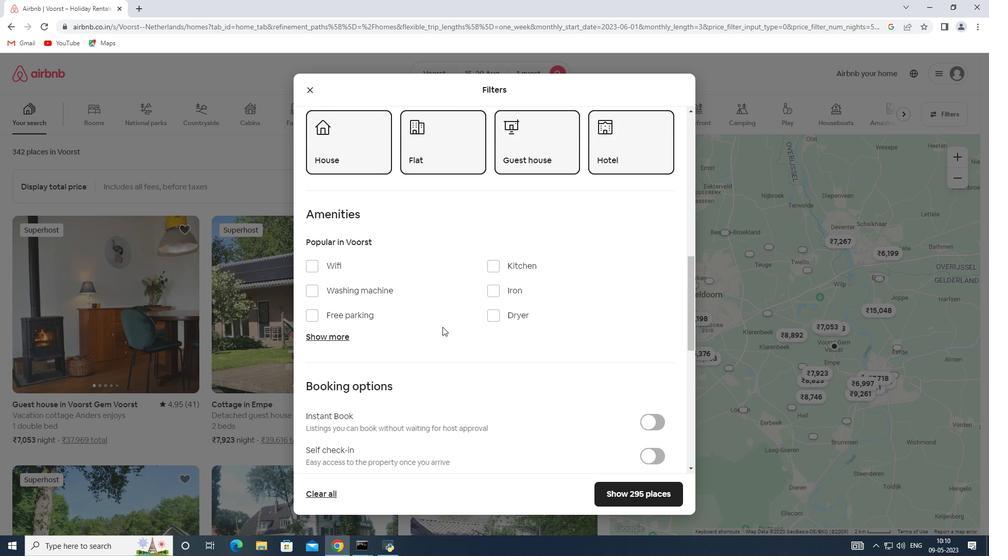 
Action: Mouse moved to (645, 386)
Screenshot: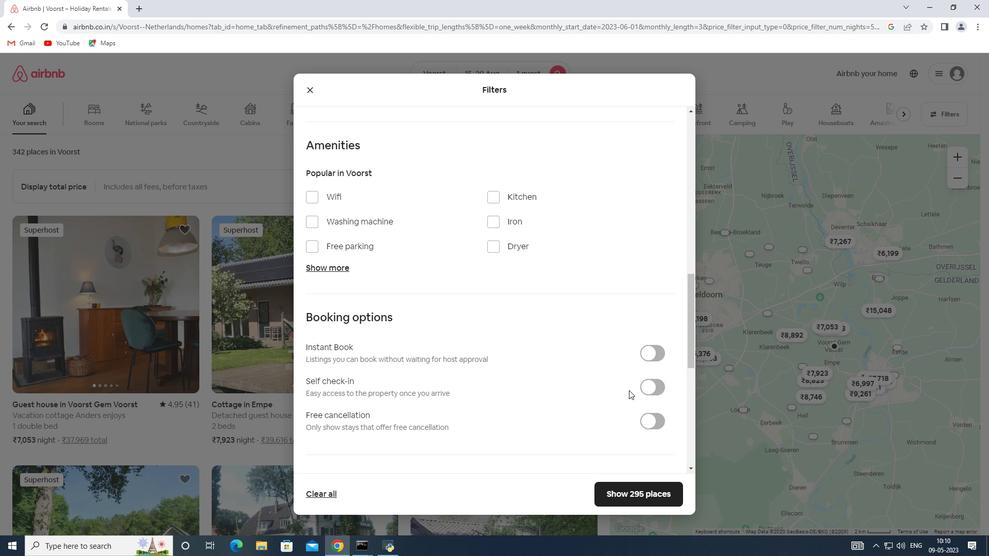 
Action: Mouse pressed left at (645, 386)
Screenshot: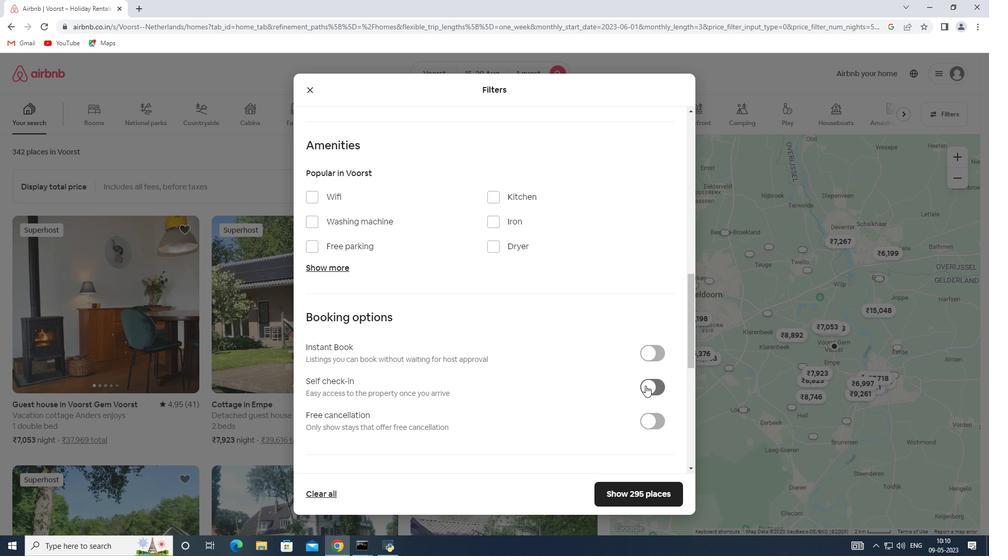 
Action: Mouse moved to (471, 401)
Screenshot: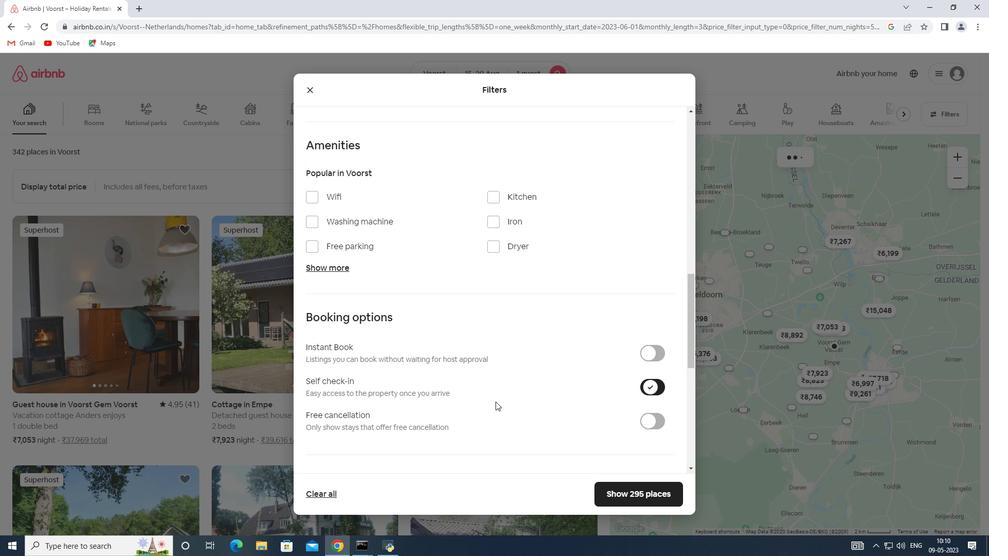 
Action: Mouse scrolled (471, 400) with delta (0, 0)
Screenshot: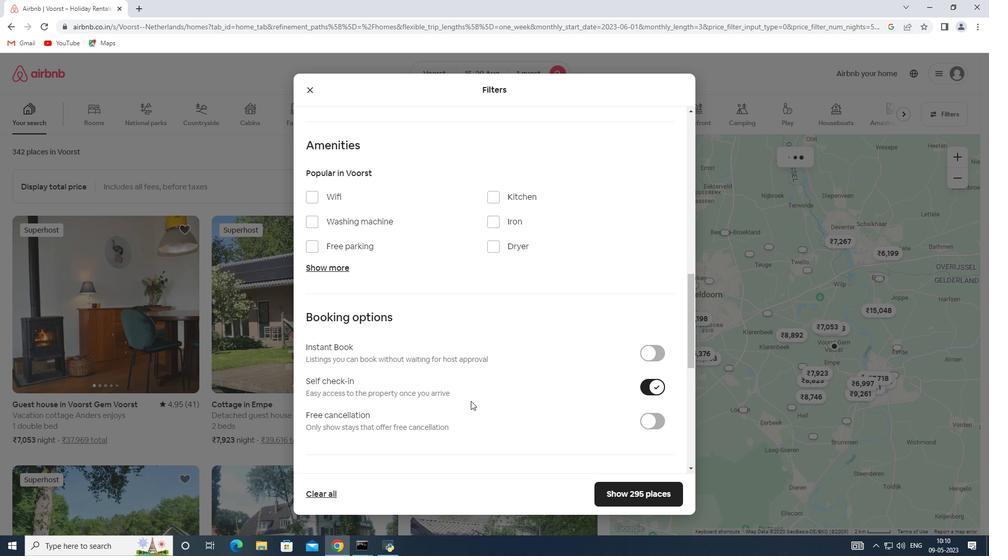
Action: Mouse scrolled (471, 400) with delta (0, 0)
Screenshot: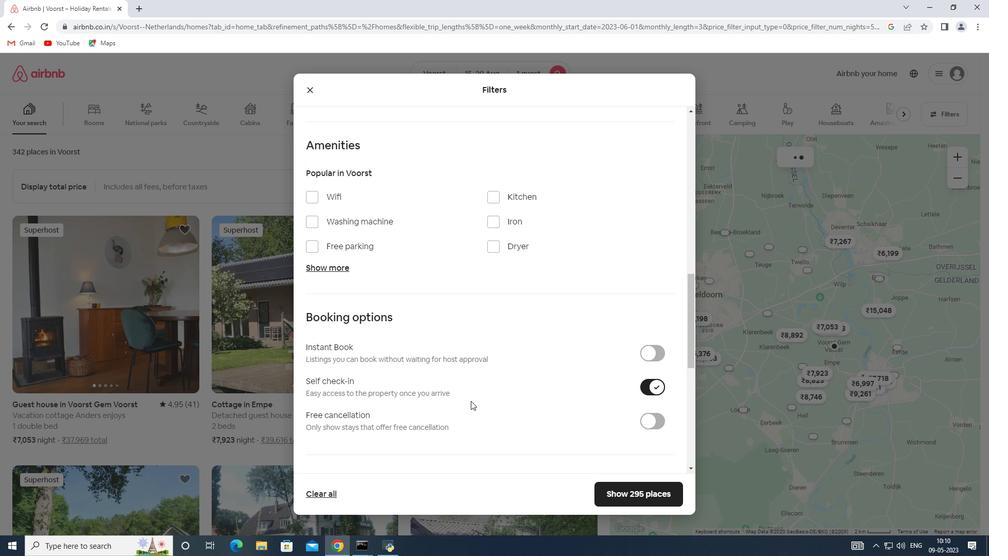 
Action: Mouse scrolled (471, 400) with delta (0, 0)
Screenshot: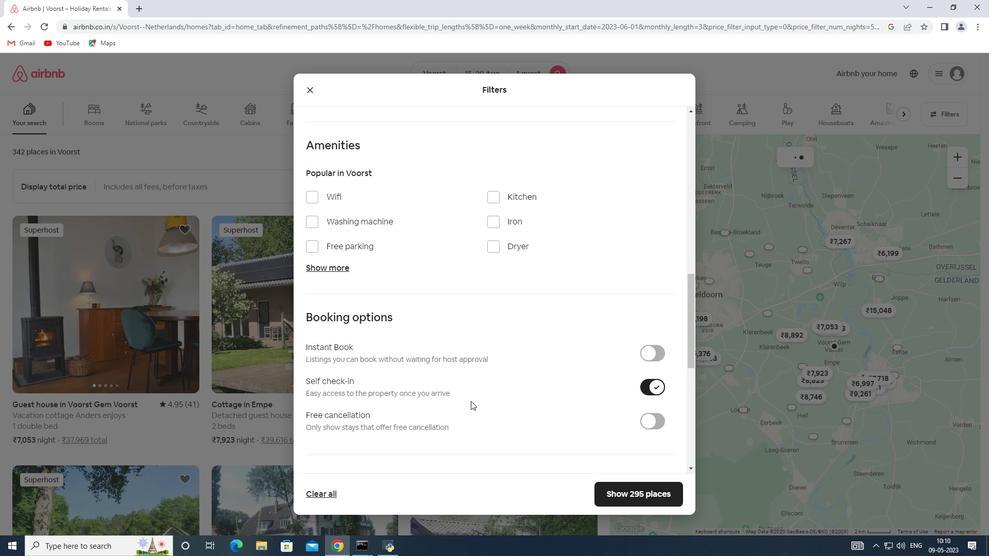 
Action: Mouse moved to (433, 395)
Screenshot: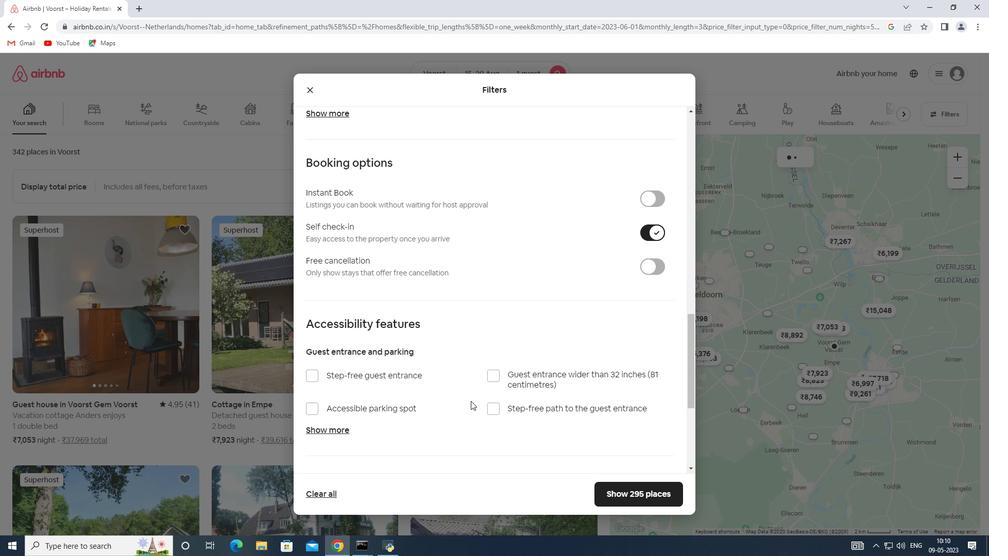 
Action: Mouse scrolled (433, 395) with delta (0, 0)
Screenshot: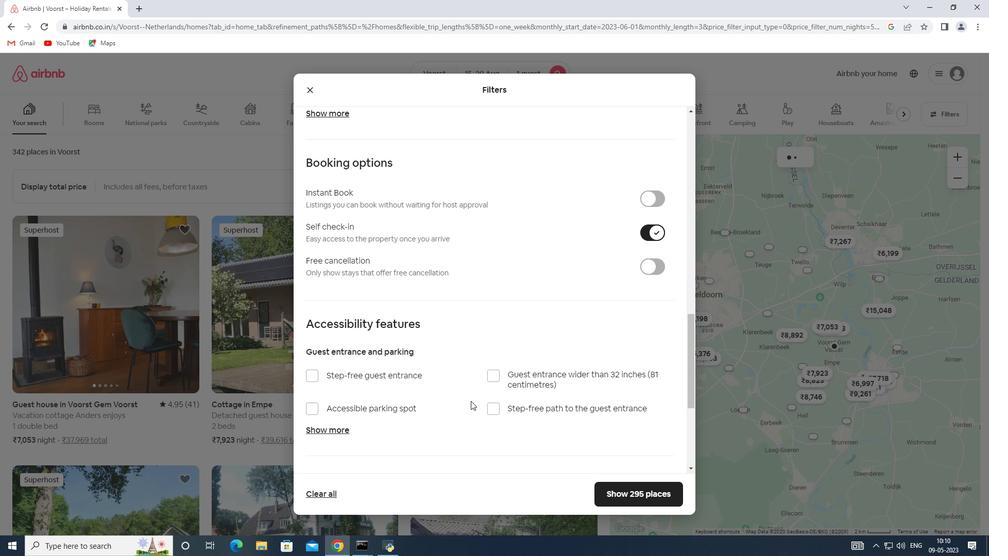 
Action: Mouse scrolled (433, 395) with delta (0, 0)
Screenshot: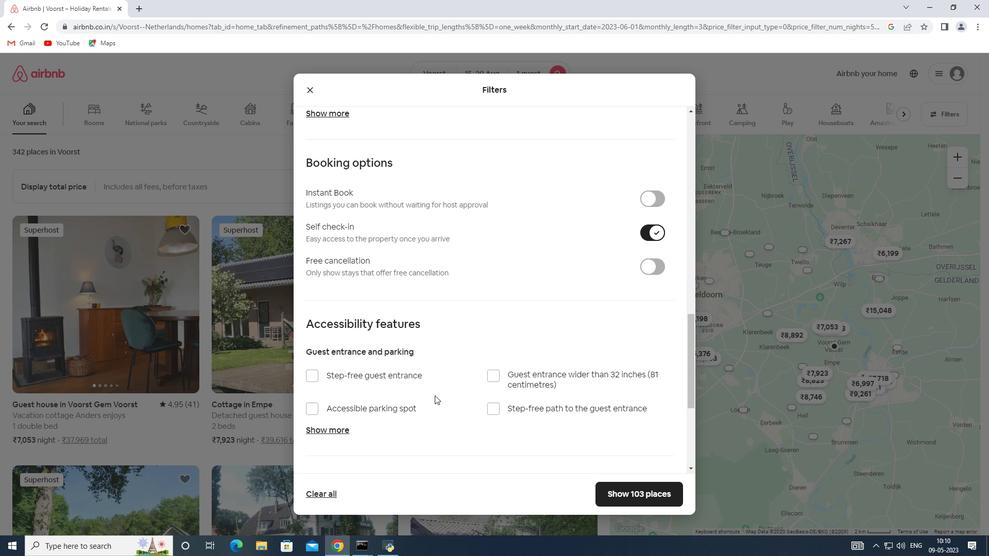 
Action: Mouse moved to (411, 393)
Screenshot: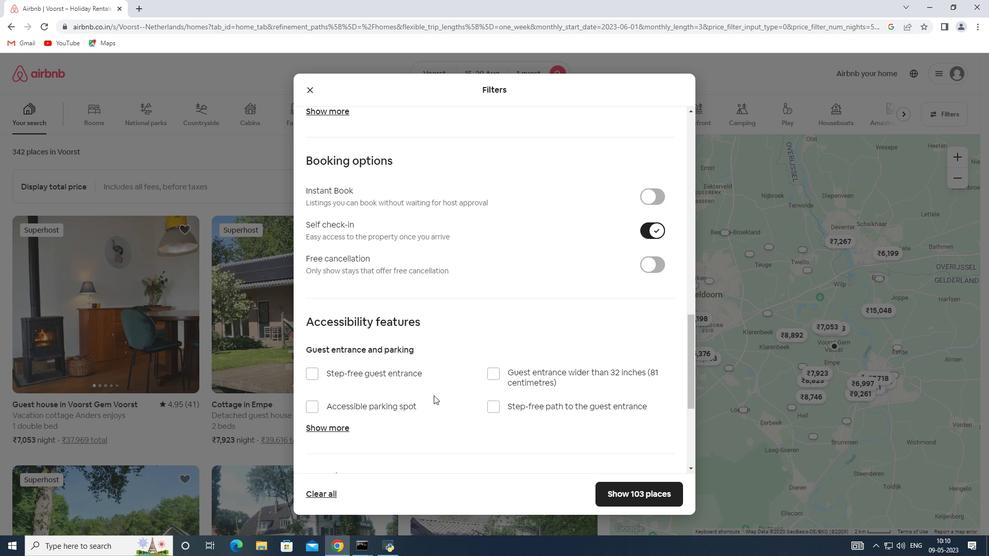 
Action: Mouse scrolled (411, 393) with delta (0, 0)
Screenshot: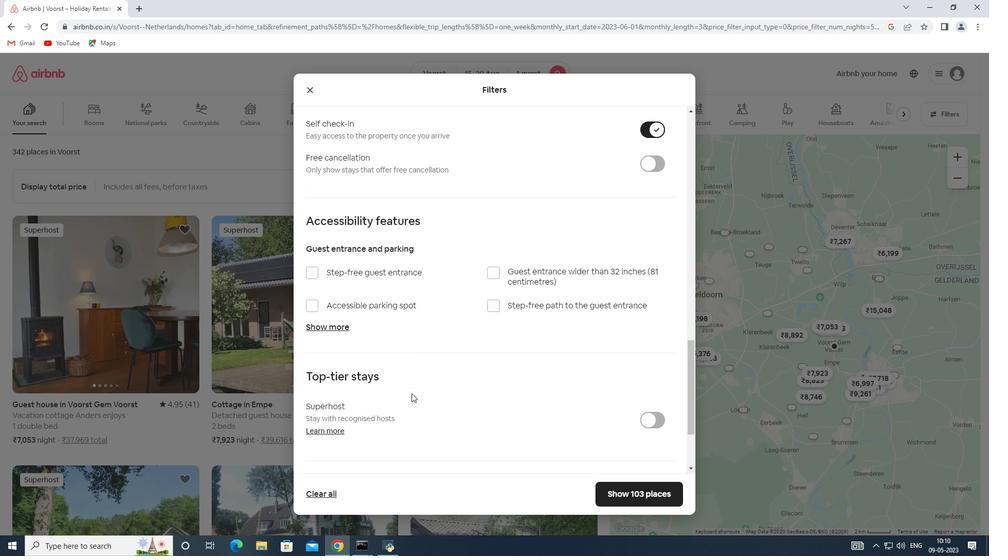 
Action: Mouse scrolled (411, 393) with delta (0, 0)
Screenshot: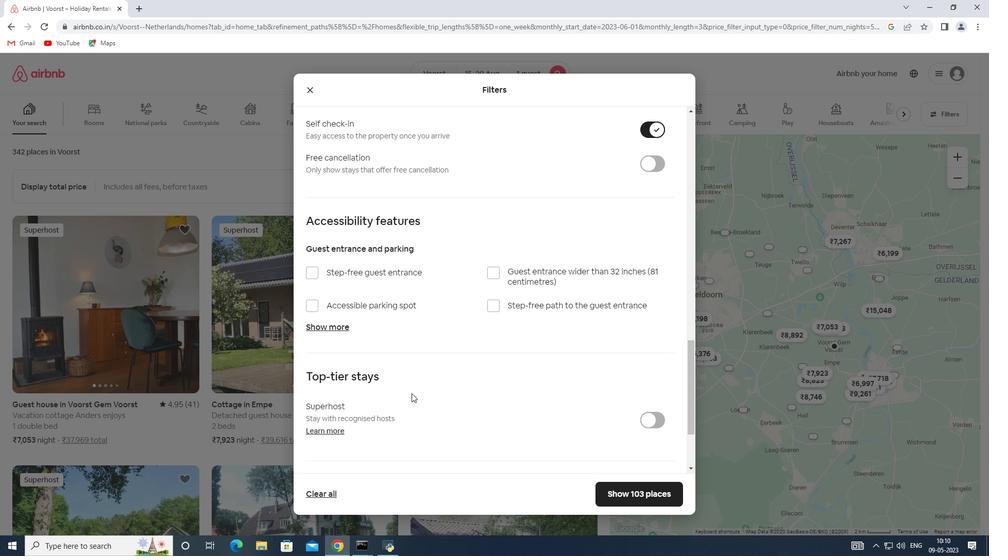 
Action: Mouse scrolled (411, 393) with delta (0, 0)
Screenshot: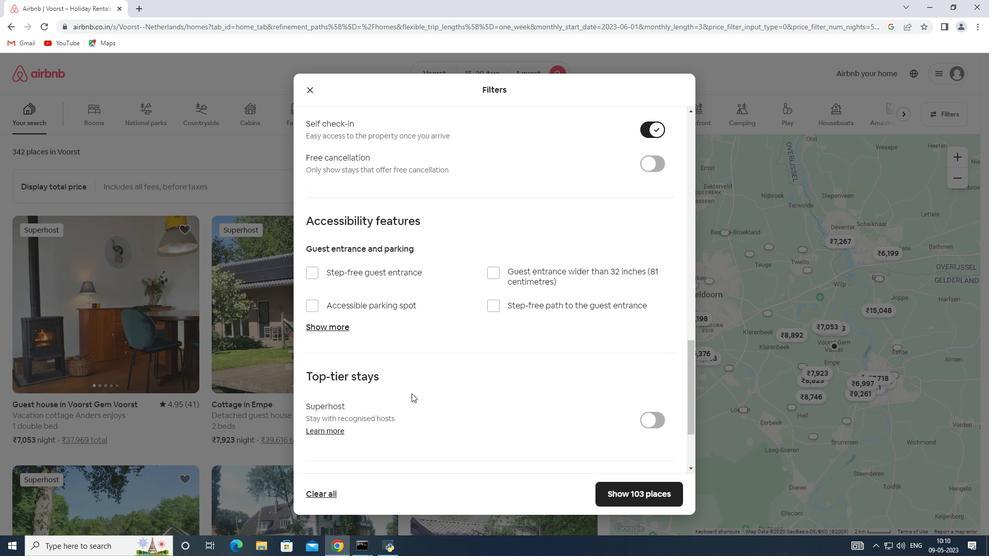 
Action: Mouse moved to (317, 402)
Screenshot: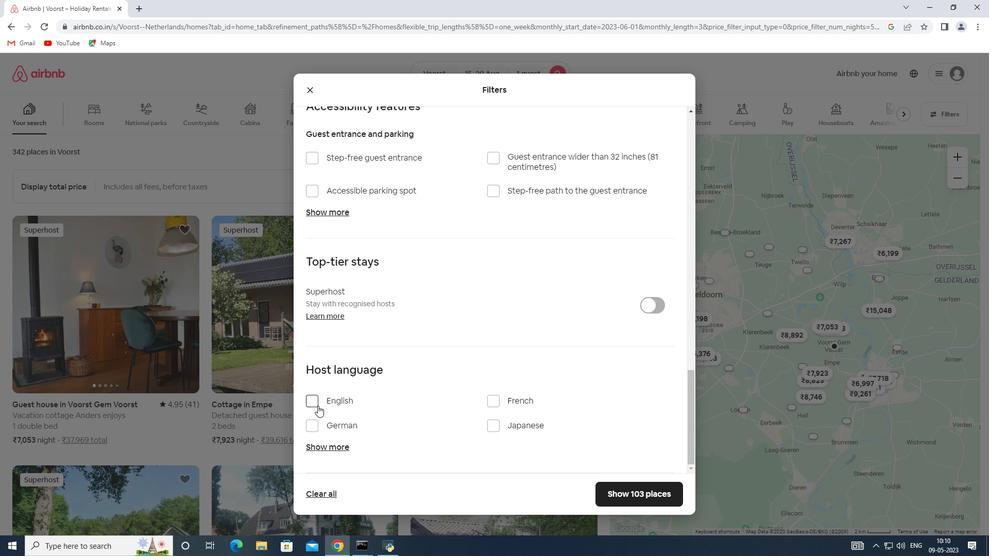 
Action: Mouse pressed left at (317, 402)
Screenshot: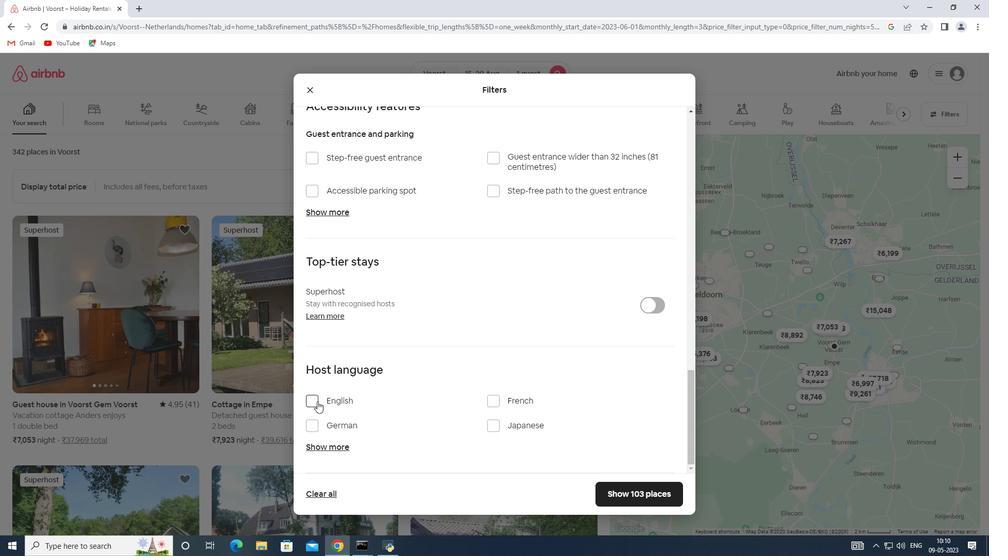 
Action: Mouse moved to (626, 490)
Screenshot: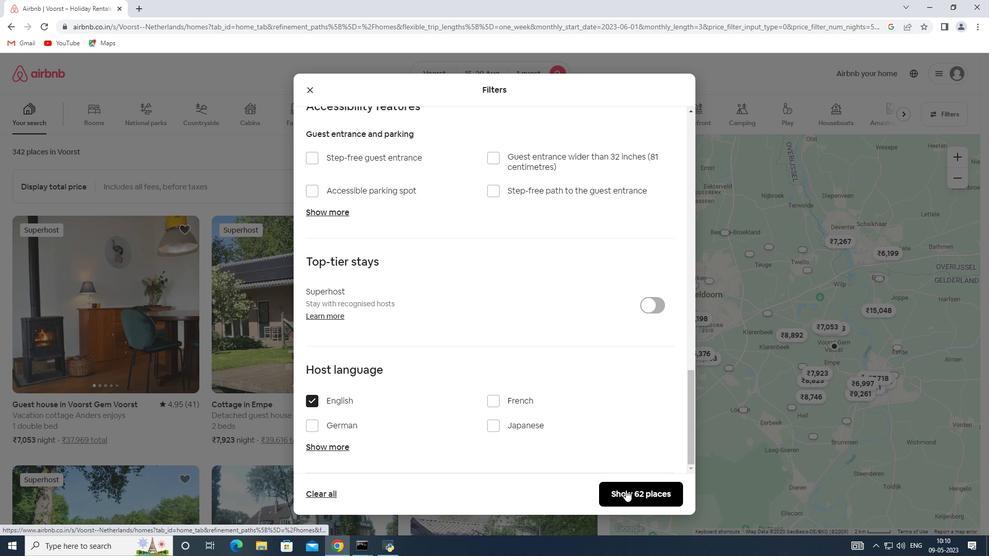 
Action: Mouse pressed left at (626, 490)
Screenshot: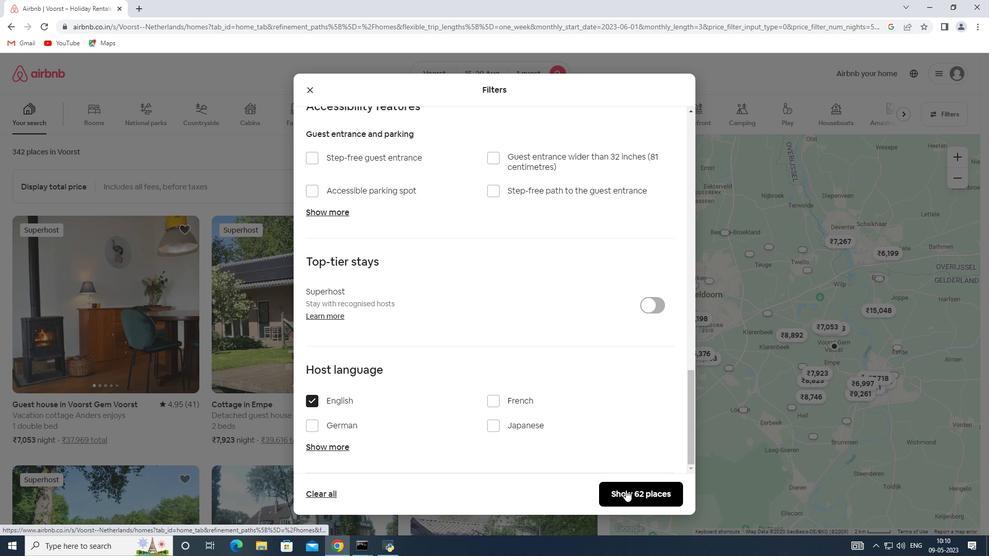 
